 Task: Font style For heading Use Italics Arial with blue colour & bold. font size for heading '24 Pt. 'Change the font style of data to Alefand font size to  16 Pt. Change the alignment of both headline & data to  Align top. In the sheet  AssetVal
Action: Mouse moved to (85, 55)
Screenshot: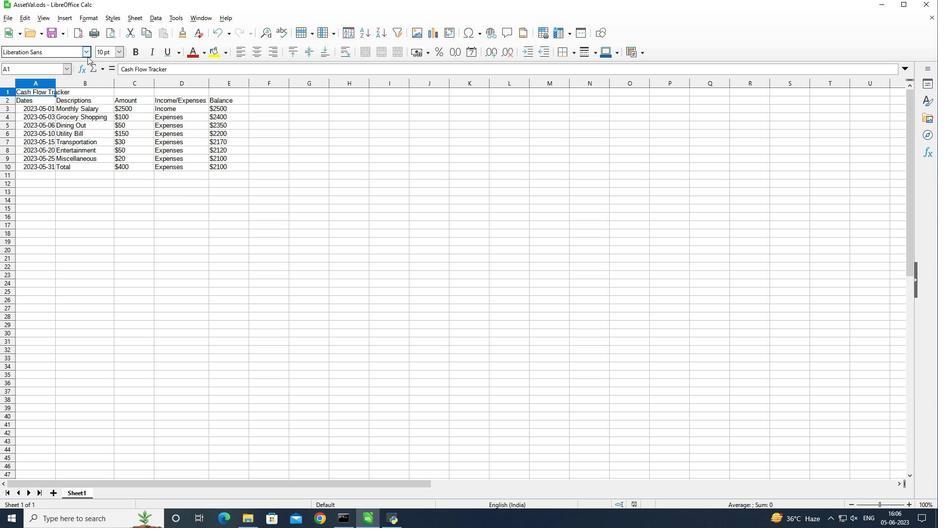 
Action: Mouse pressed left at (85, 55)
Screenshot: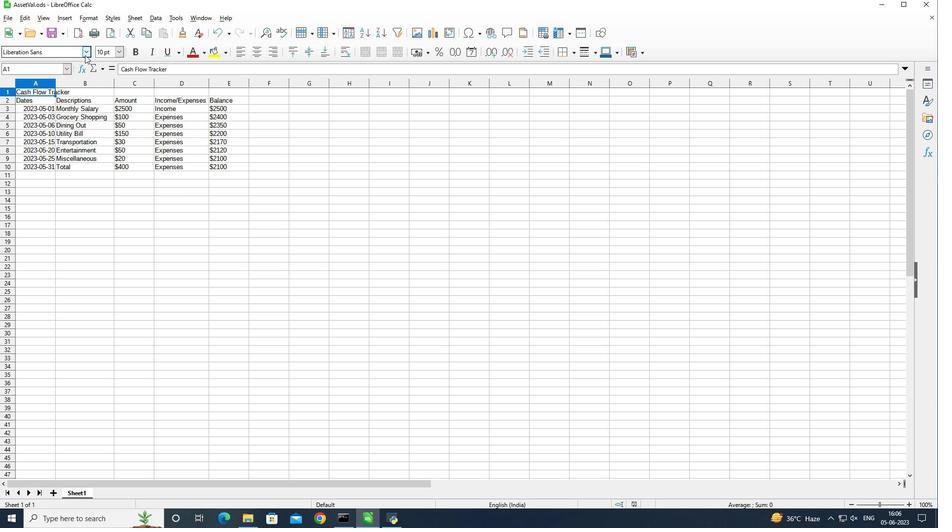 
Action: Mouse moved to (110, 162)
Screenshot: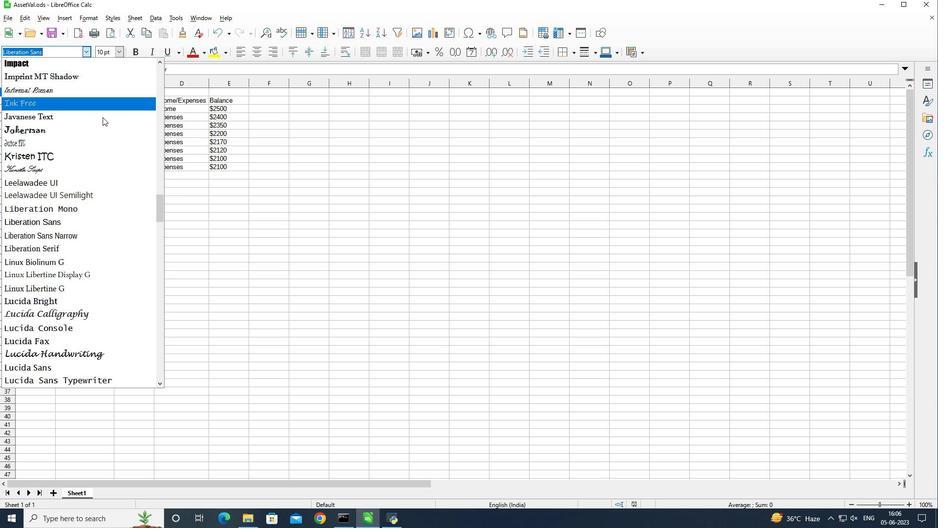
Action: Mouse scrolled (110, 163) with delta (0, 0)
Screenshot: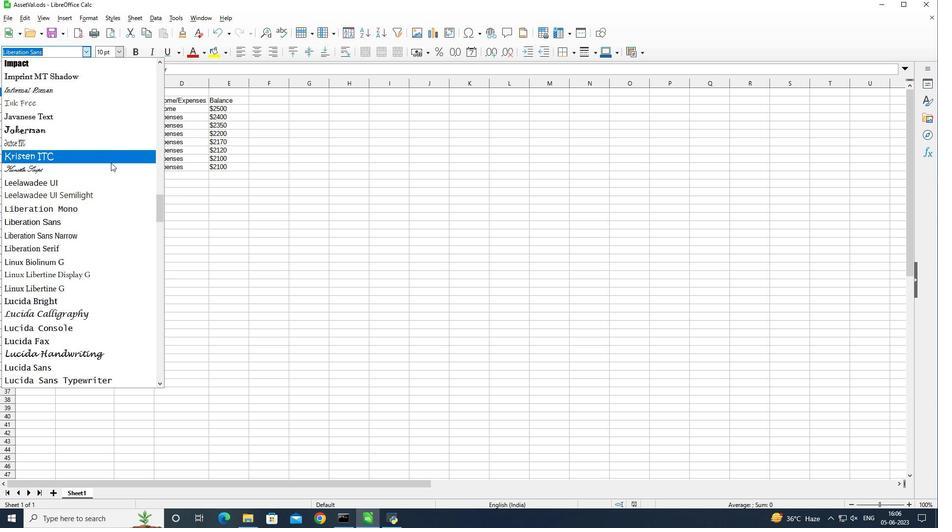 
Action: Mouse scrolled (110, 163) with delta (0, 0)
Screenshot: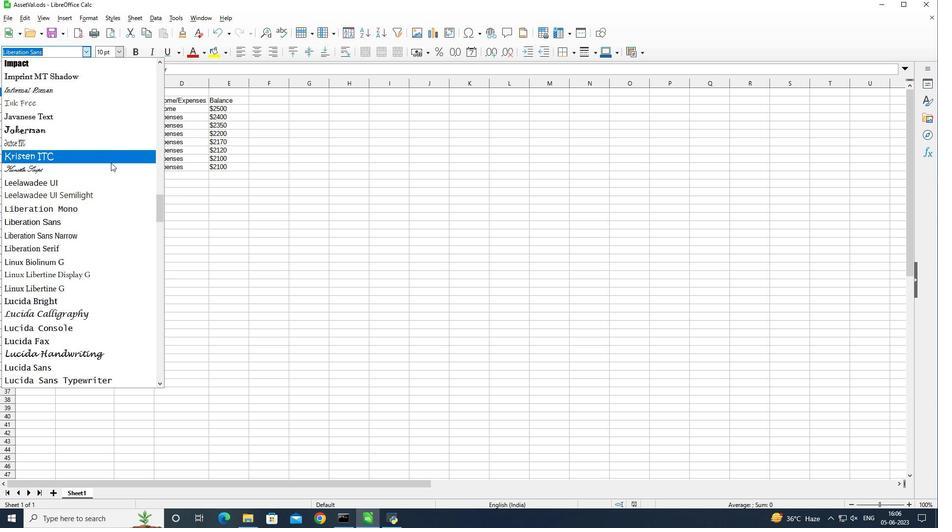 
Action: Mouse scrolled (110, 163) with delta (0, 0)
Screenshot: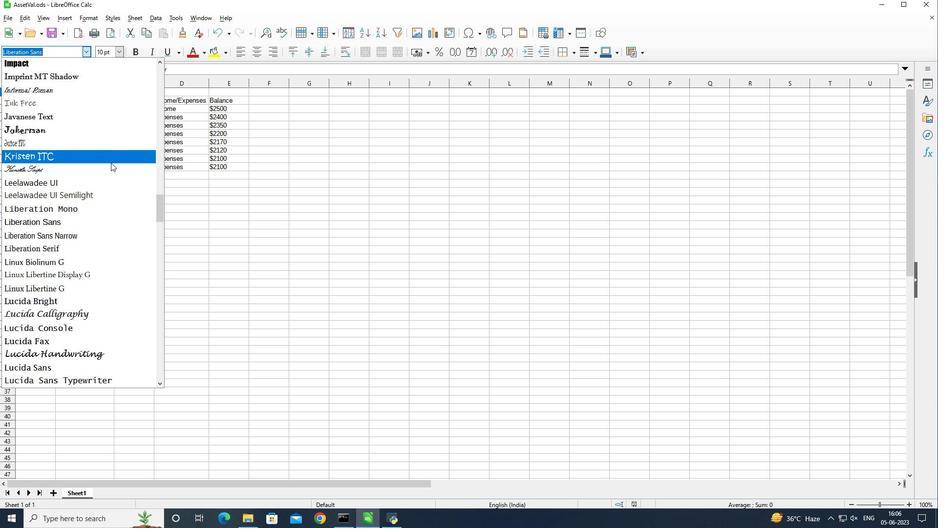 
Action: Mouse scrolled (110, 163) with delta (0, 0)
Screenshot: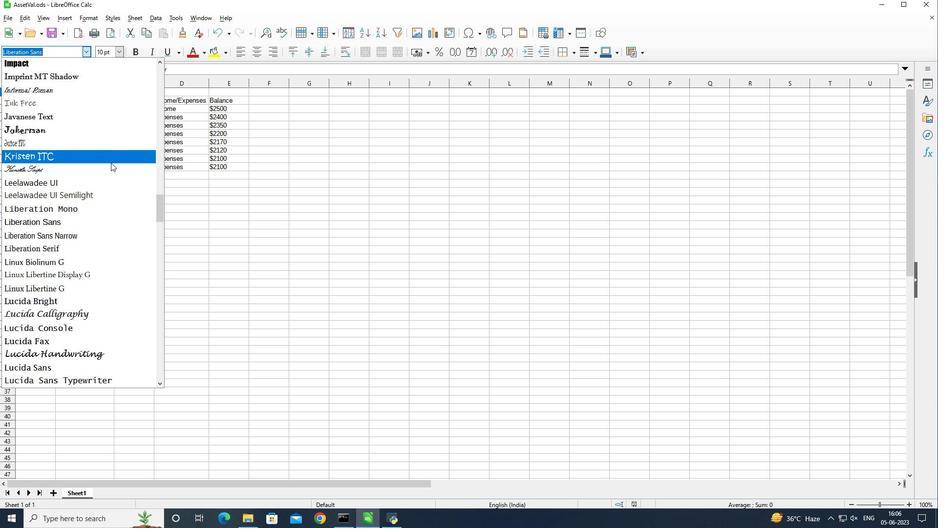 
Action: Mouse scrolled (110, 163) with delta (0, 0)
Screenshot: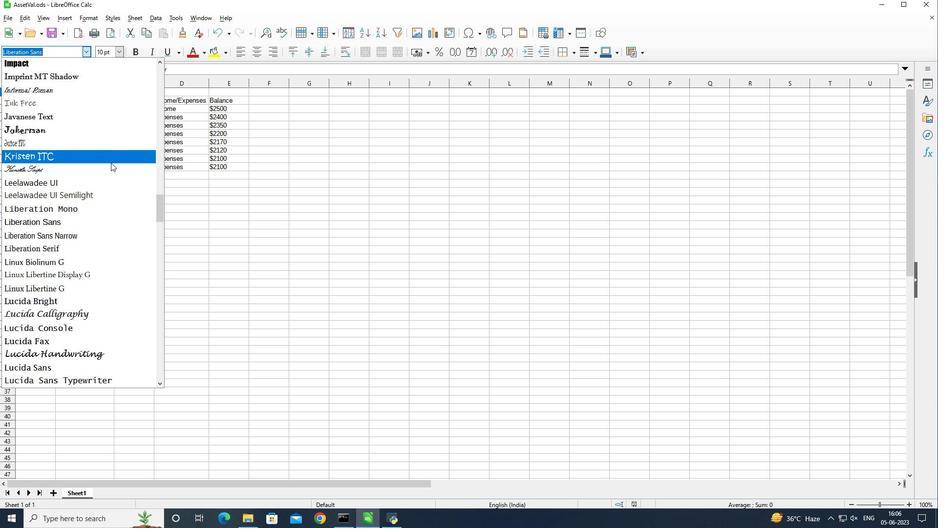 
Action: Mouse scrolled (110, 163) with delta (0, 0)
Screenshot: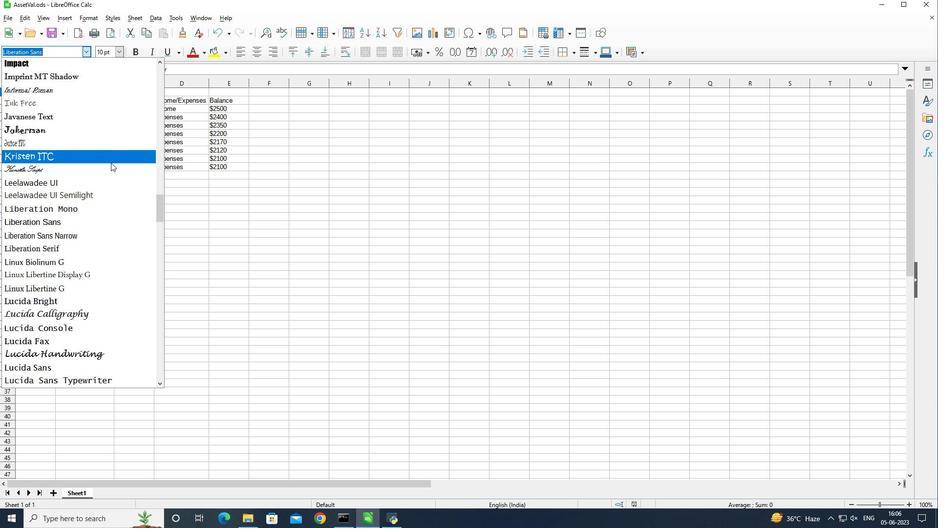 
Action: Mouse scrolled (110, 163) with delta (0, 0)
Screenshot: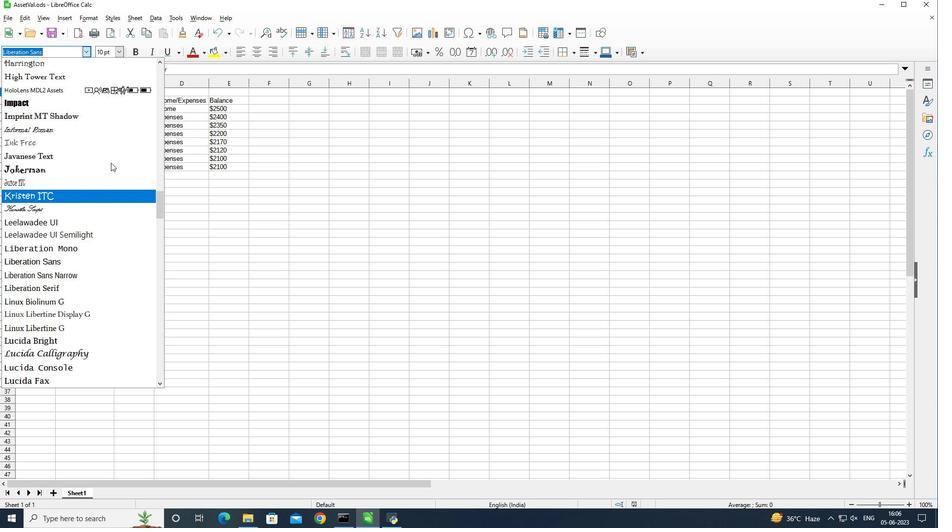 
Action: Mouse scrolled (110, 163) with delta (0, 0)
Screenshot: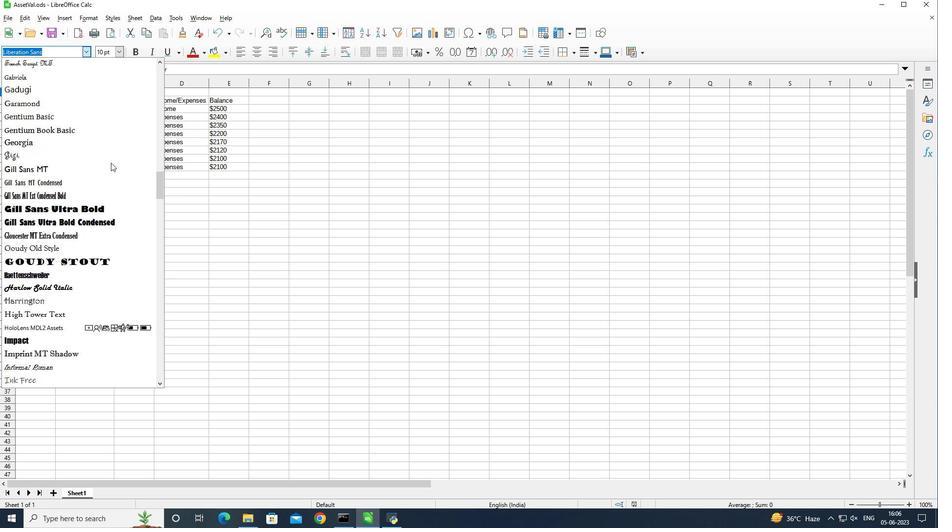 
Action: Mouse scrolled (110, 163) with delta (0, 0)
Screenshot: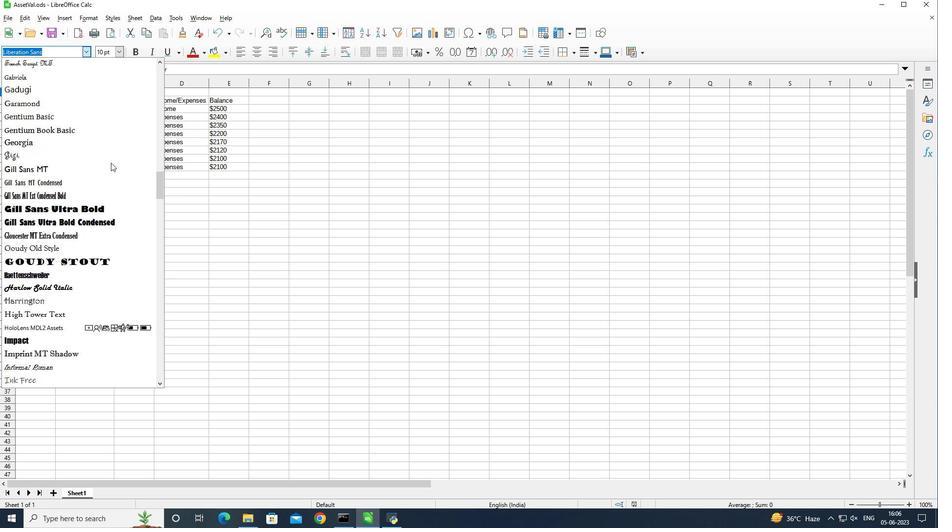 
Action: Mouse scrolled (110, 163) with delta (0, 0)
Screenshot: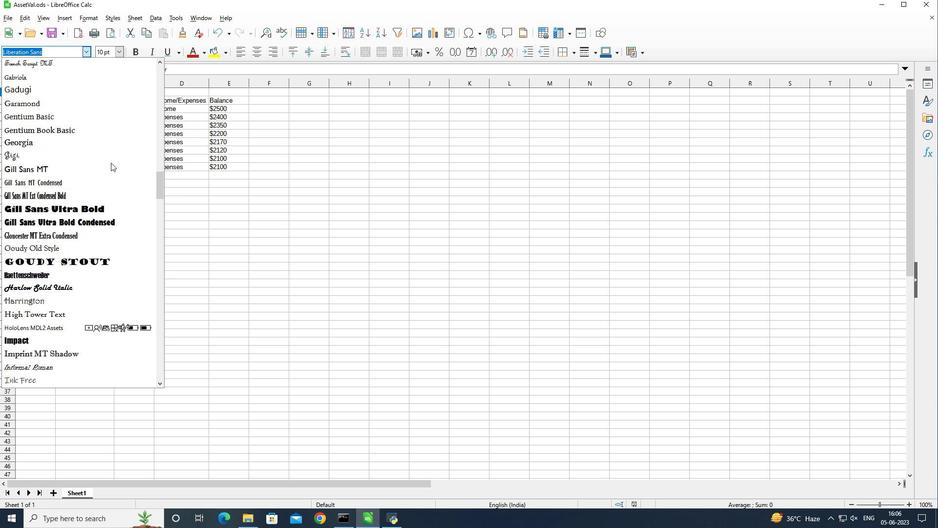 
Action: Mouse scrolled (110, 163) with delta (0, 0)
Screenshot: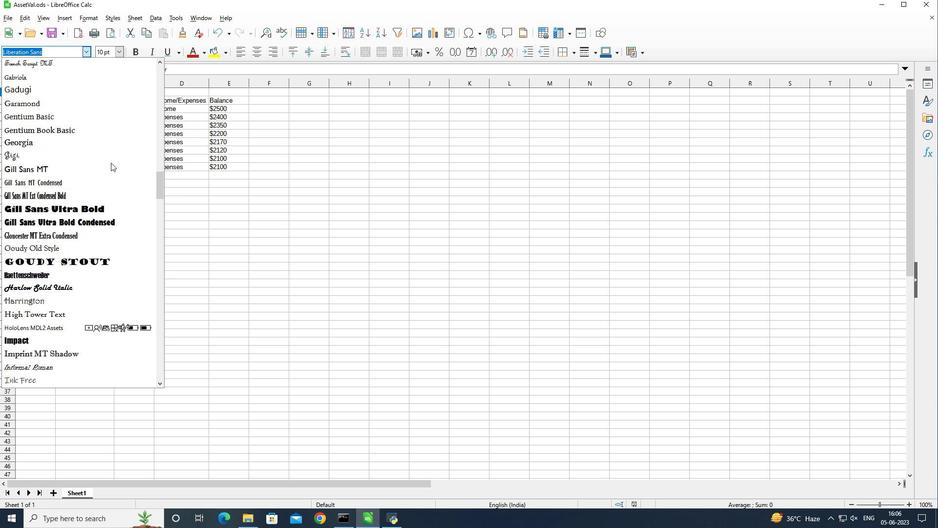 
Action: Mouse scrolled (110, 163) with delta (0, 0)
Screenshot: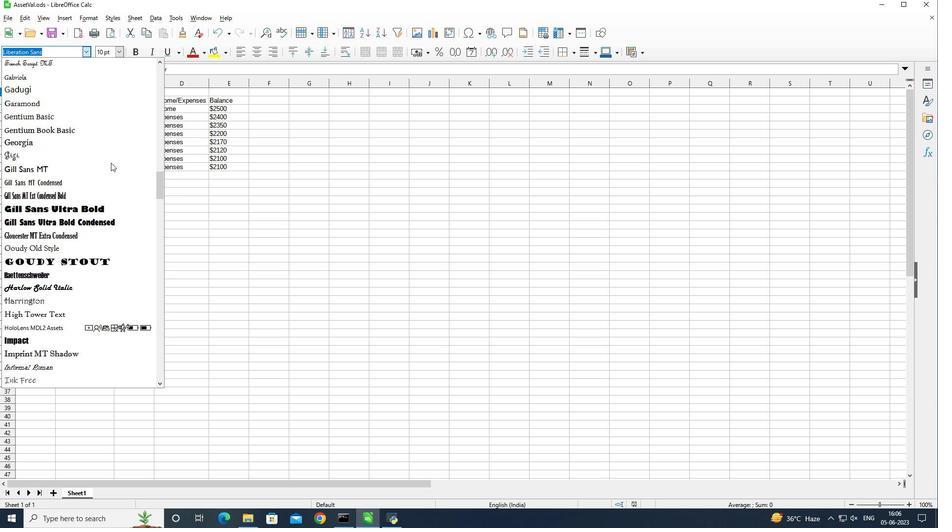 
Action: Mouse moved to (159, 84)
Screenshot: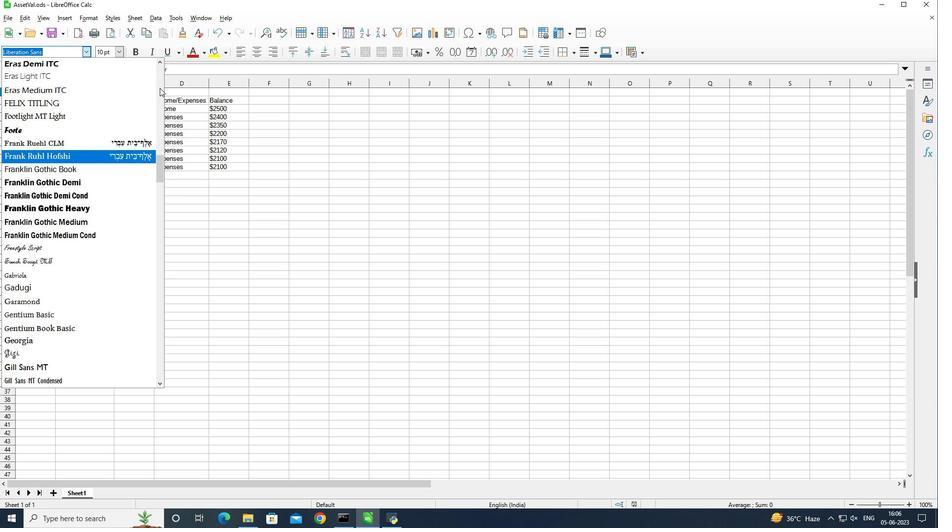 
Action: Mouse pressed left at (159, 84)
Screenshot: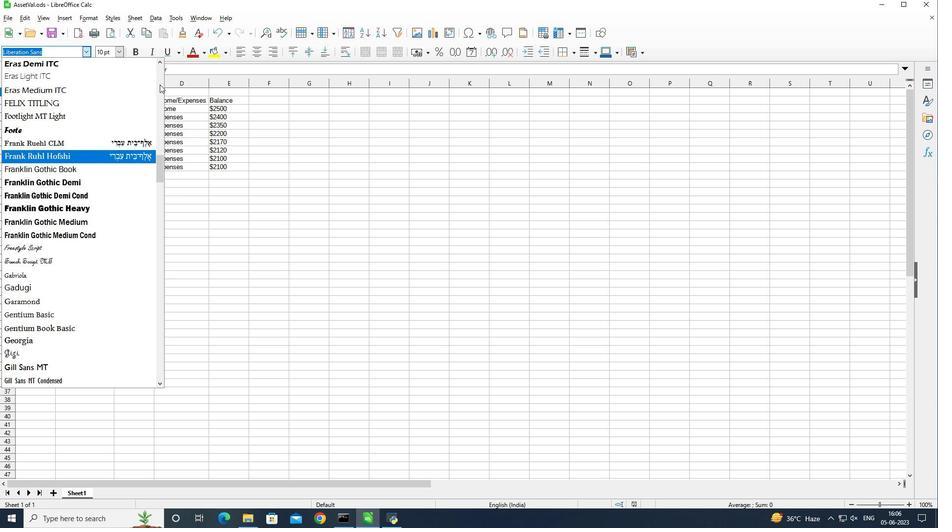
Action: Mouse pressed left at (159, 84)
Screenshot: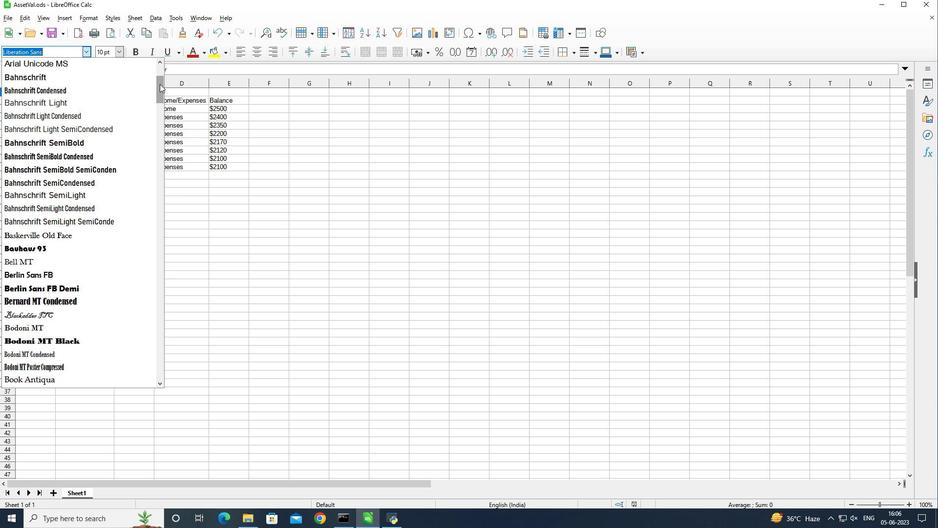 
Action: Mouse moved to (102, 131)
Screenshot: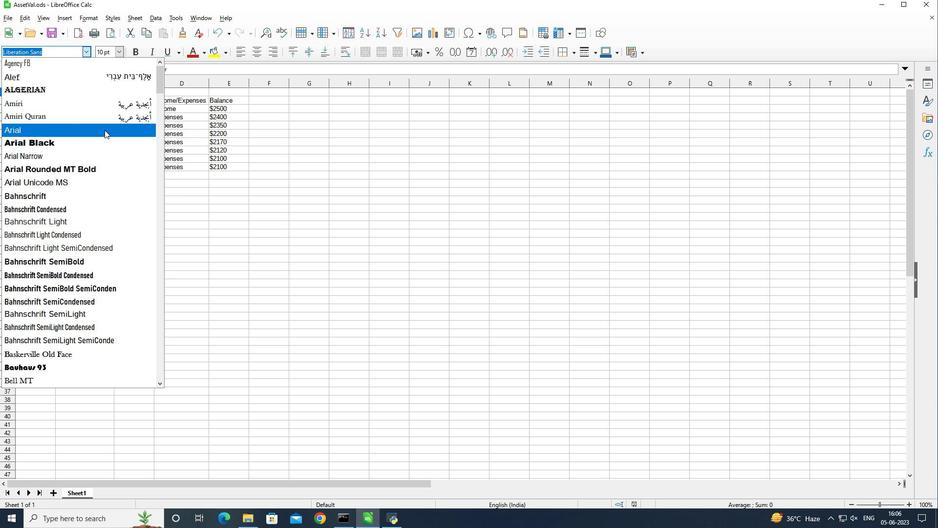 
Action: Mouse pressed left at (102, 131)
Screenshot: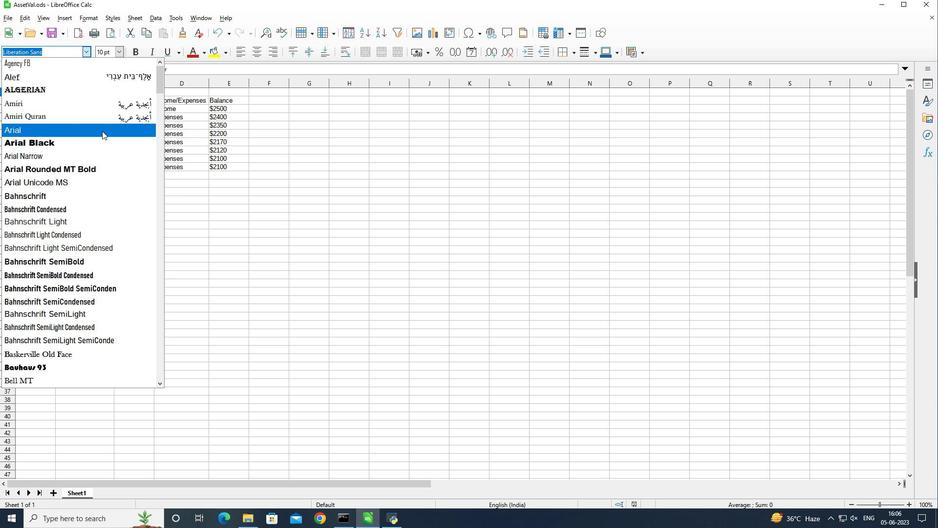 
Action: Mouse moved to (205, 54)
Screenshot: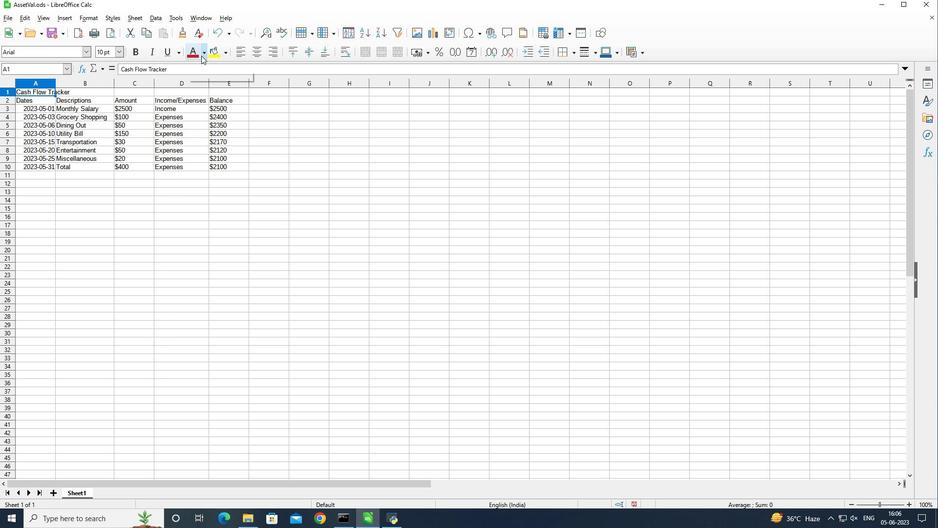 
Action: Mouse pressed left at (205, 54)
Screenshot: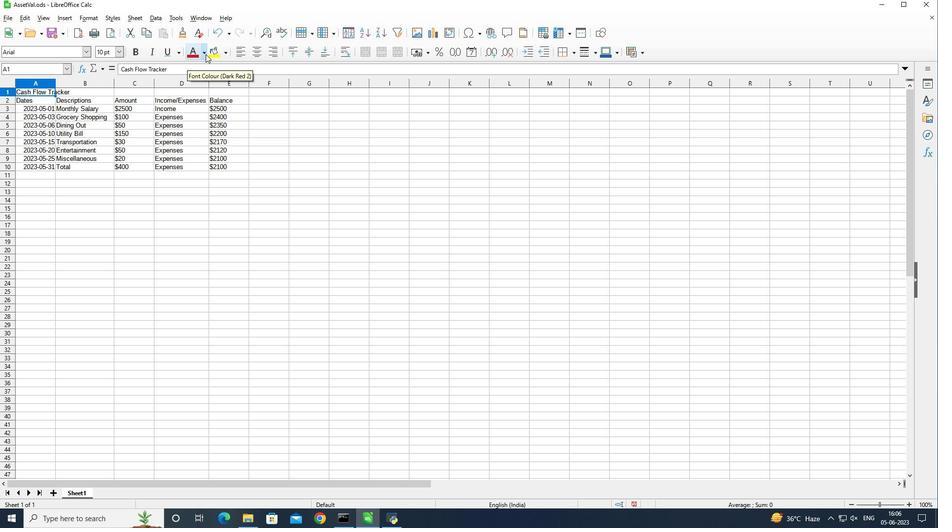 
Action: Mouse moved to (259, 118)
Screenshot: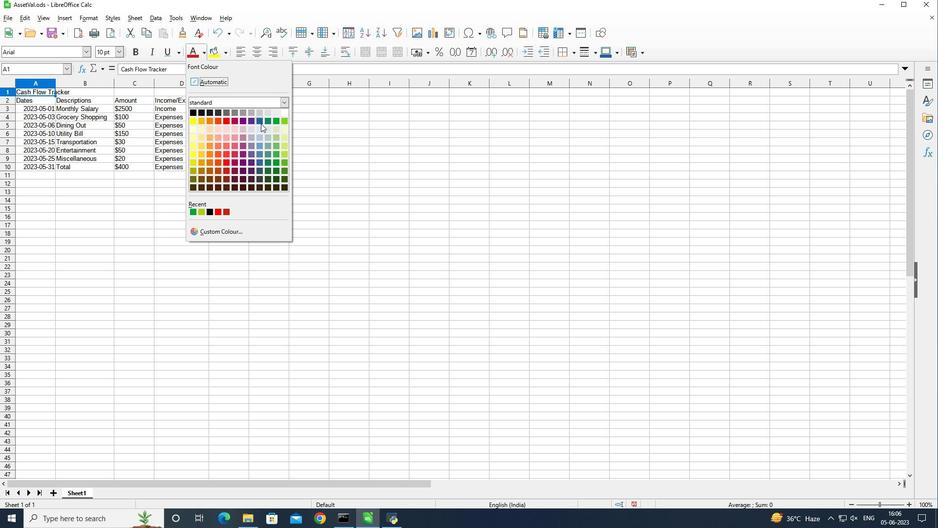 
Action: Mouse pressed left at (259, 118)
Screenshot: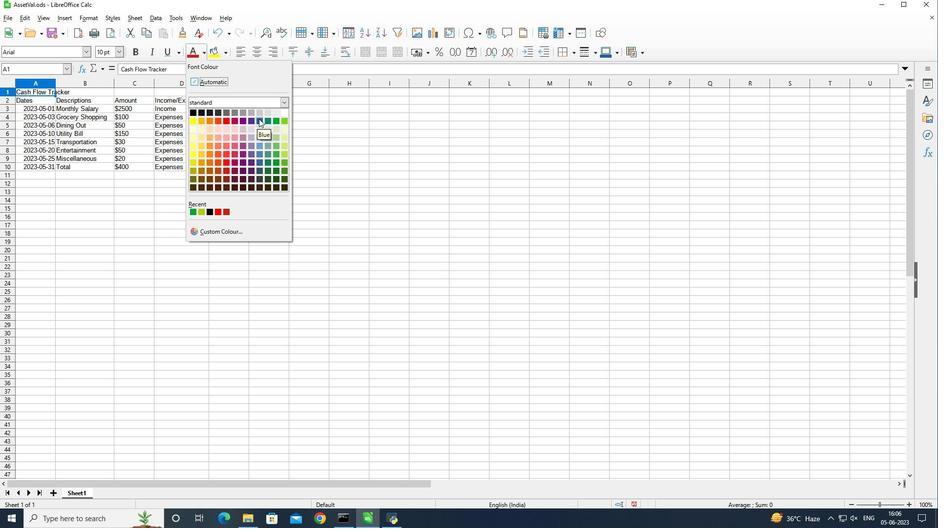 
Action: Mouse moved to (135, 55)
Screenshot: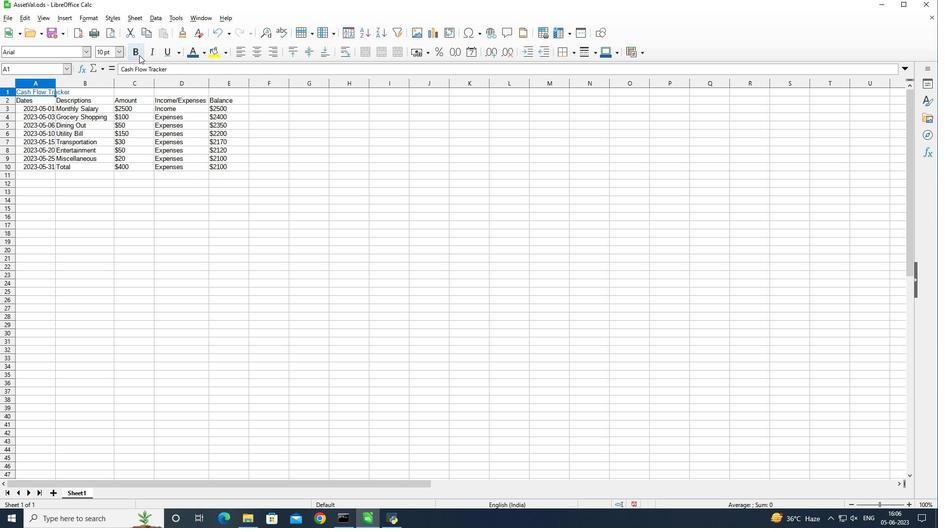 
Action: Mouse pressed left at (135, 55)
Screenshot: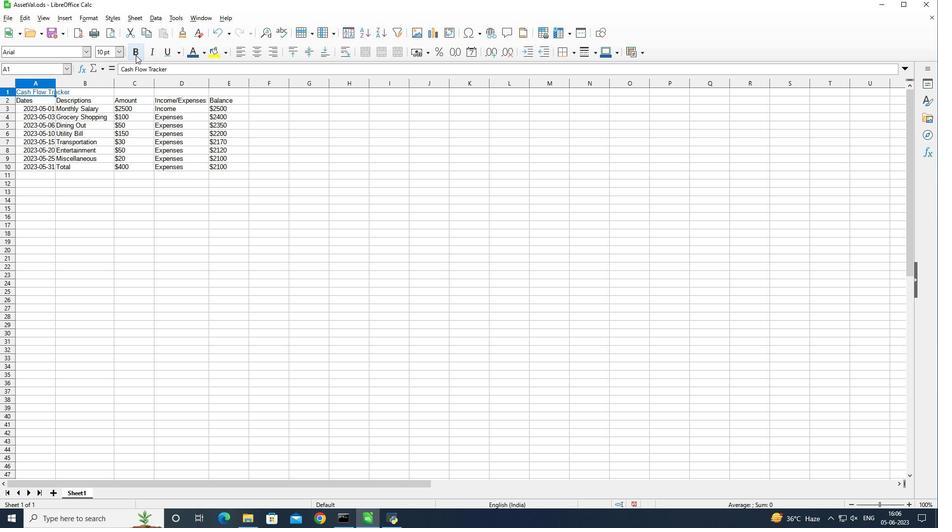
Action: Mouse moved to (119, 54)
Screenshot: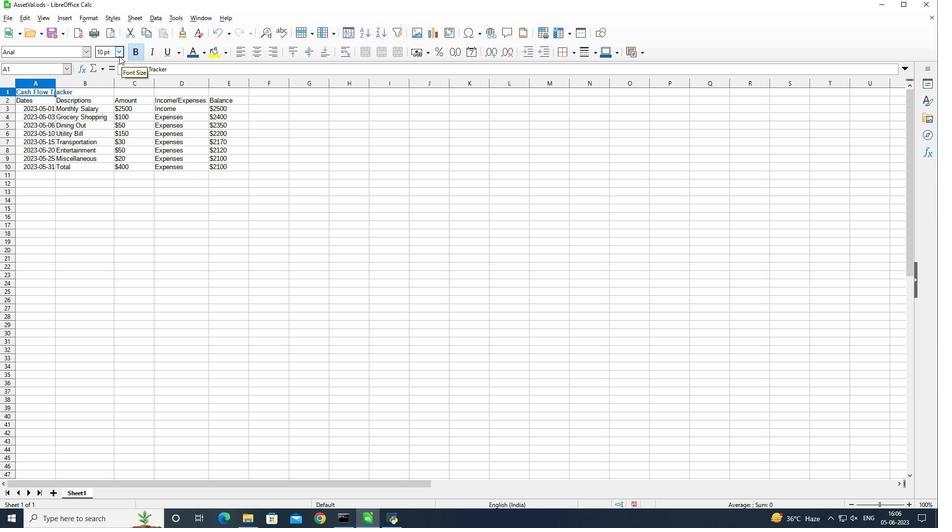 
Action: Mouse pressed left at (119, 54)
Screenshot: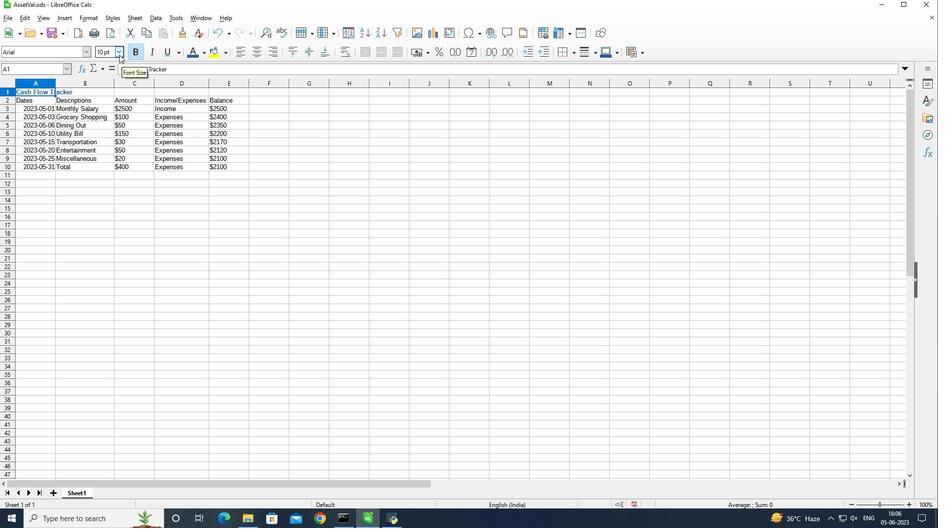 
Action: Mouse moved to (108, 197)
Screenshot: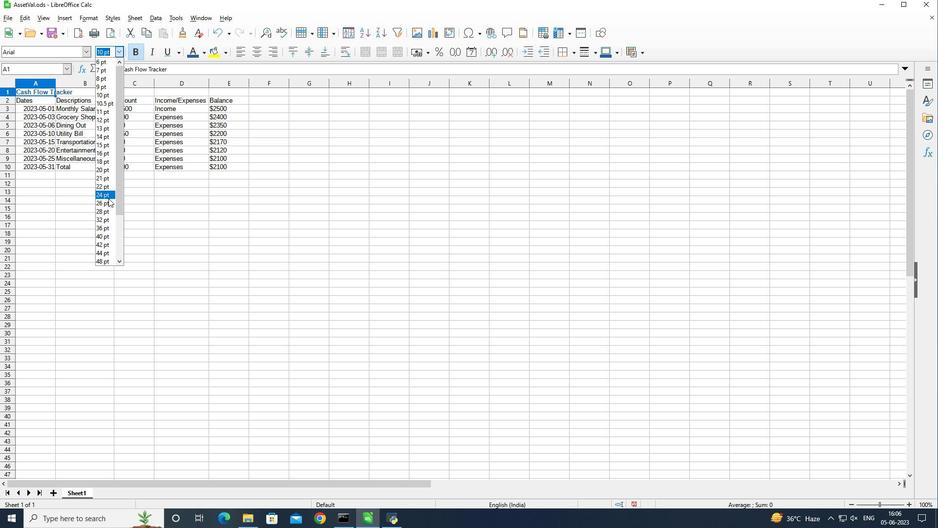 
Action: Mouse pressed left at (108, 197)
Screenshot: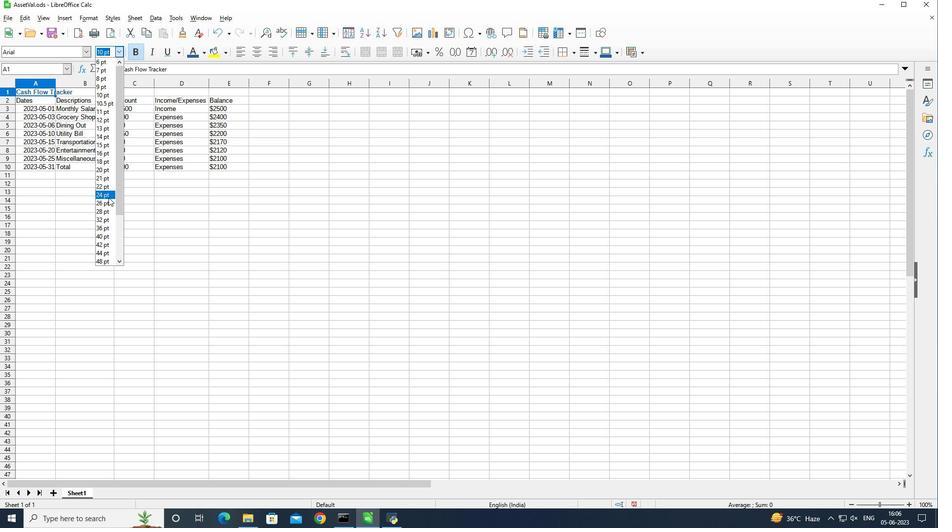 
Action: Mouse moved to (43, 96)
Screenshot: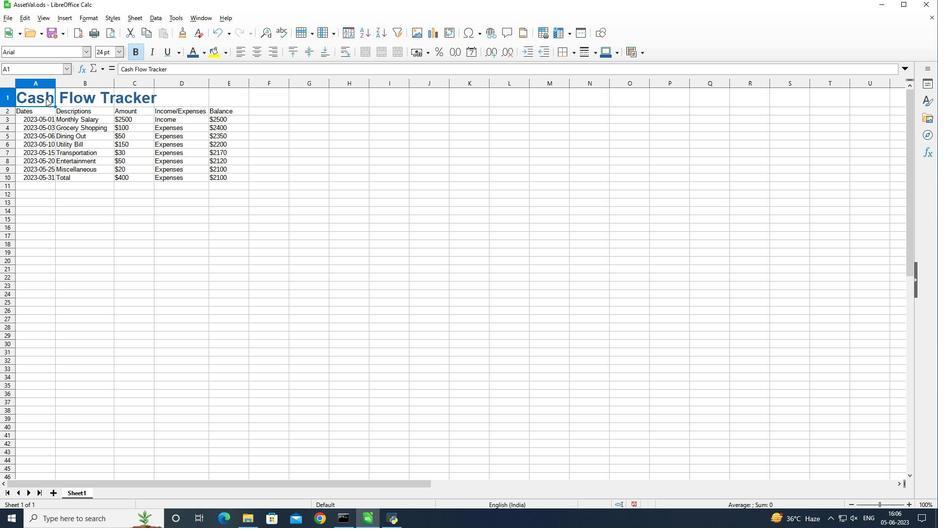 
Action: Mouse pressed left at (43, 96)
Screenshot: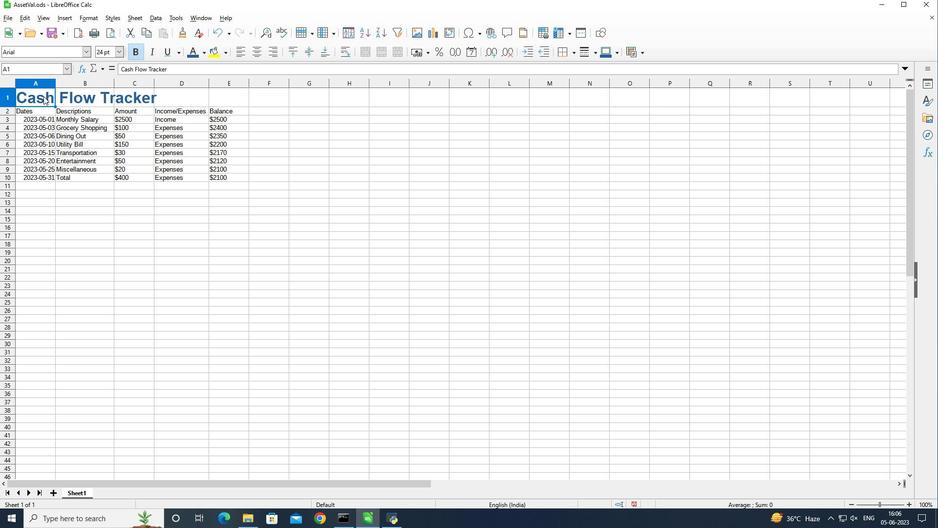 
Action: Mouse moved to (381, 46)
Screenshot: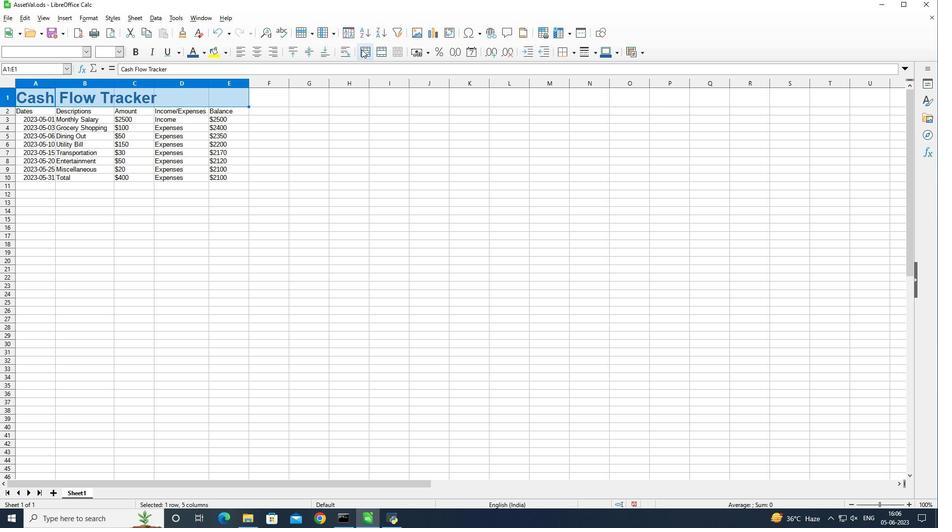 
Action: Mouse pressed left at (381, 46)
Screenshot: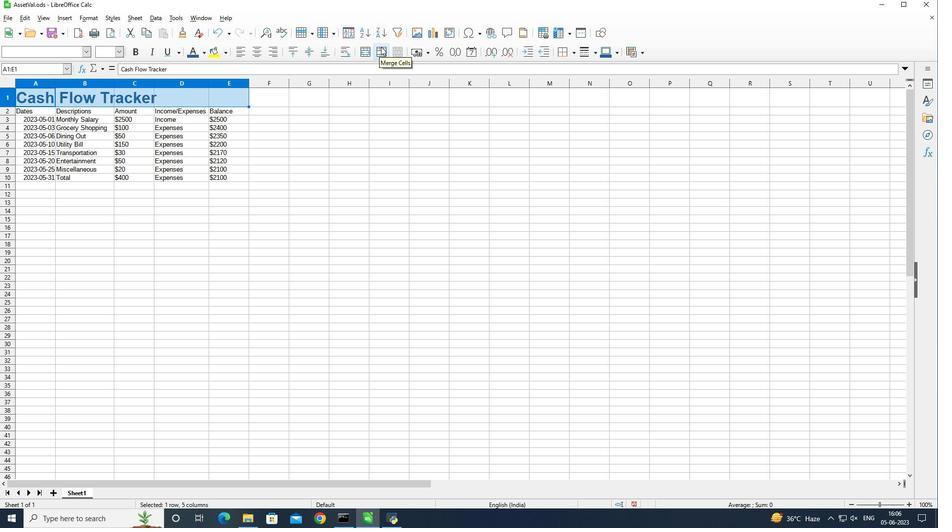 
Action: Mouse moved to (48, 110)
Screenshot: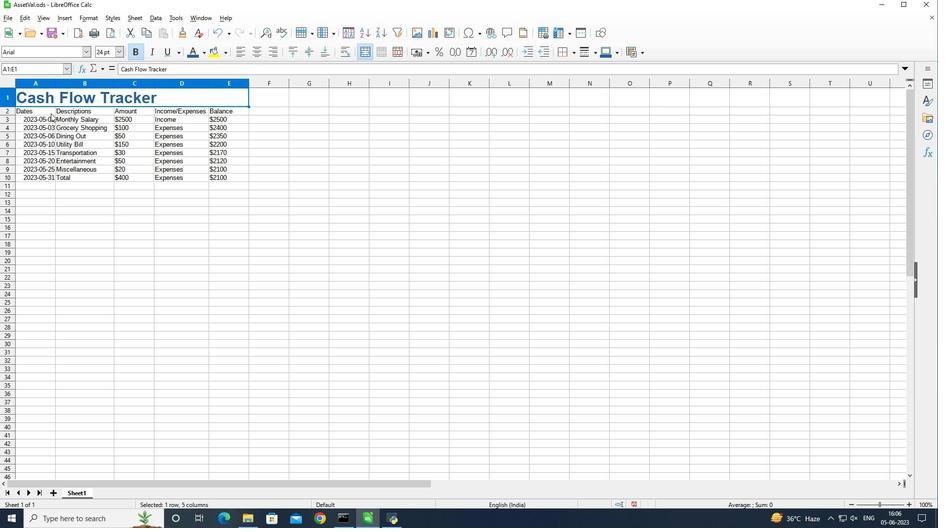 
Action: Mouse pressed left at (48, 110)
Screenshot: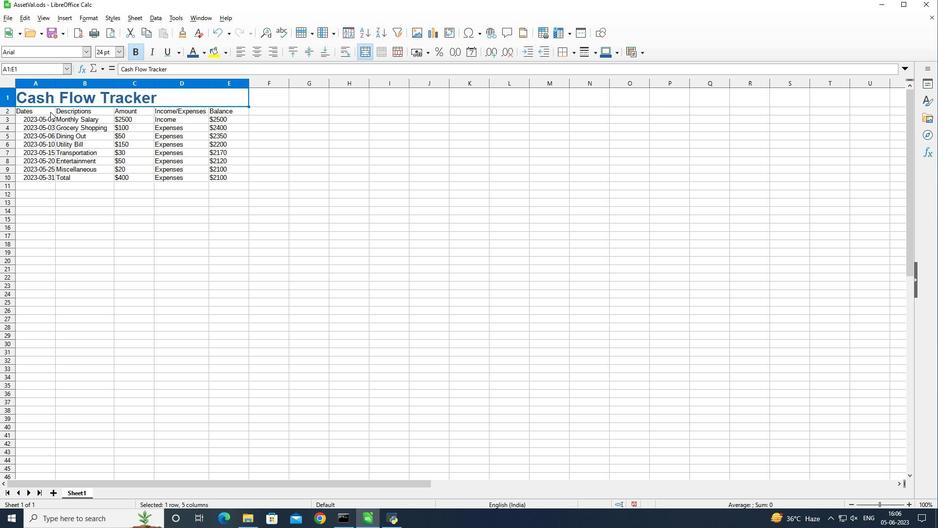 
Action: Mouse moved to (87, 56)
Screenshot: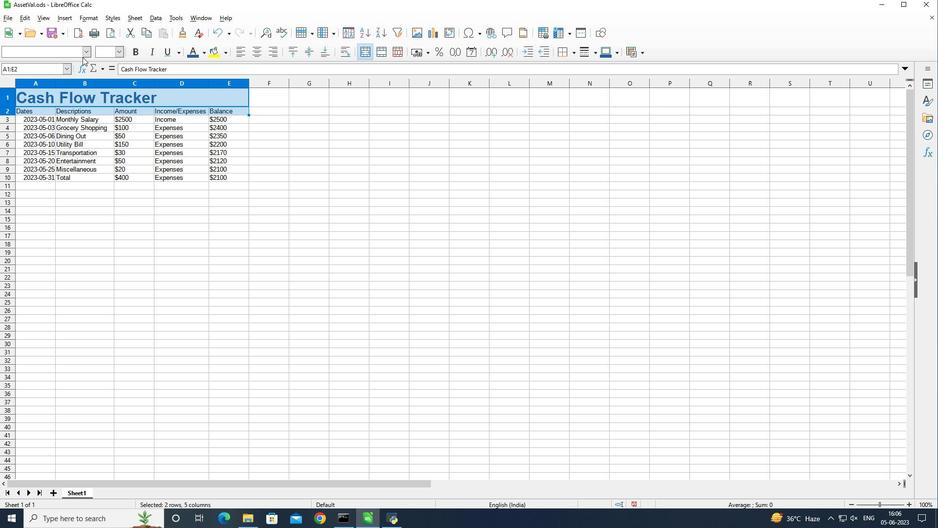 
Action: Mouse pressed left at (87, 56)
Screenshot: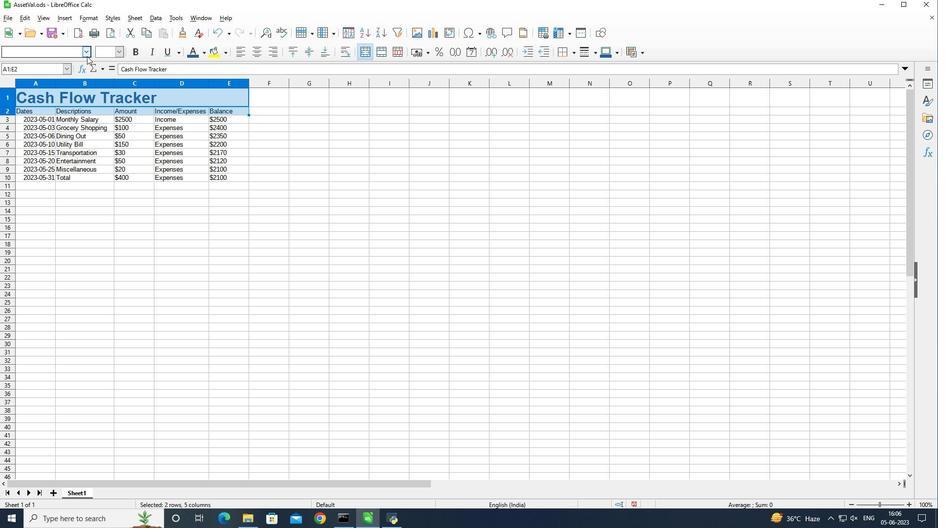 
Action: Mouse moved to (253, 109)
Screenshot: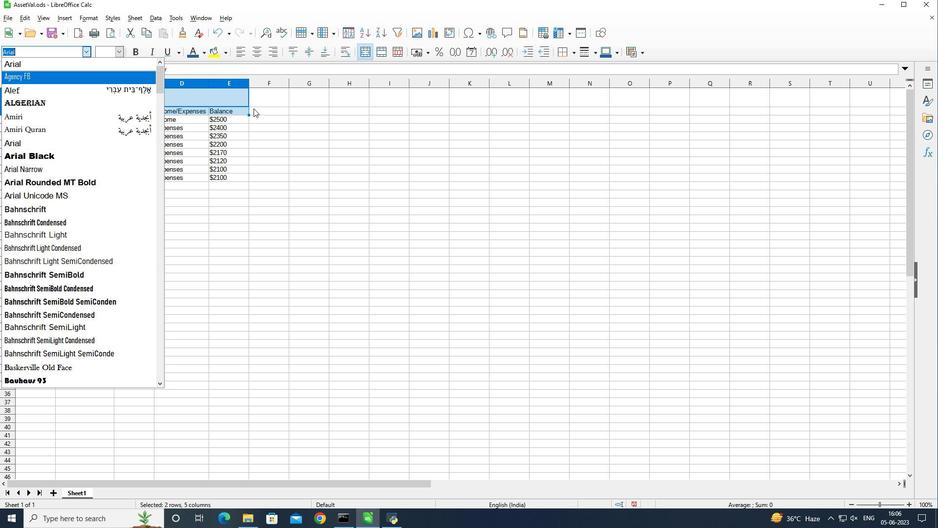 
Action: Mouse pressed left at (253, 109)
Screenshot: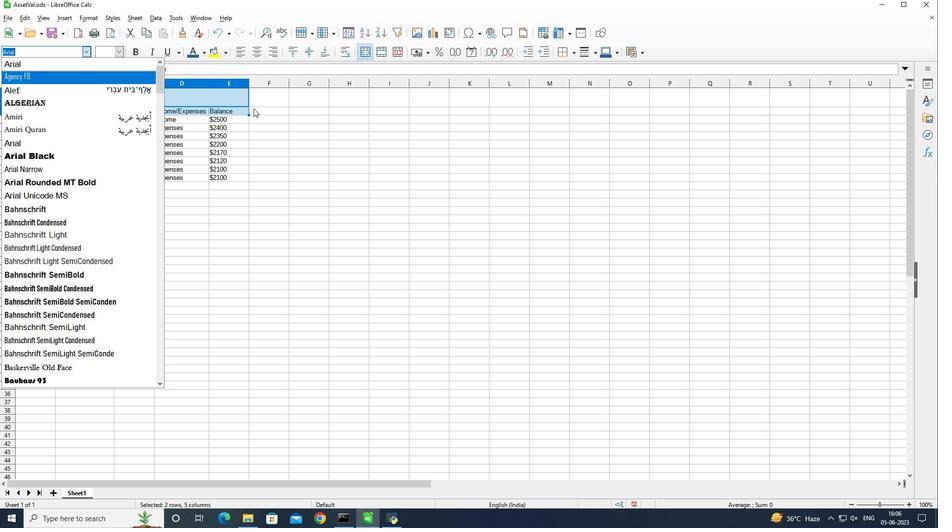 
Action: Mouse moved to (40, 109)
Screenshot: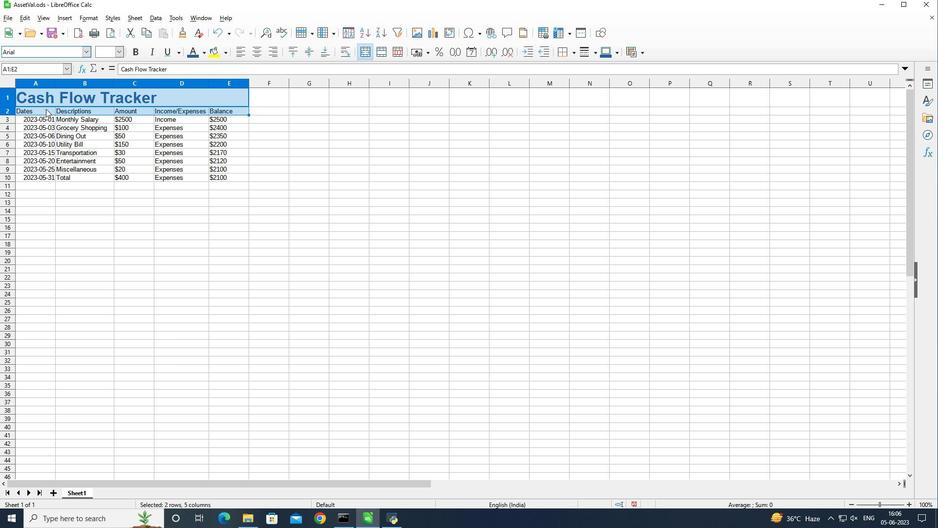 
Action: Mouse pressed left at (40, 109)
Screenshot: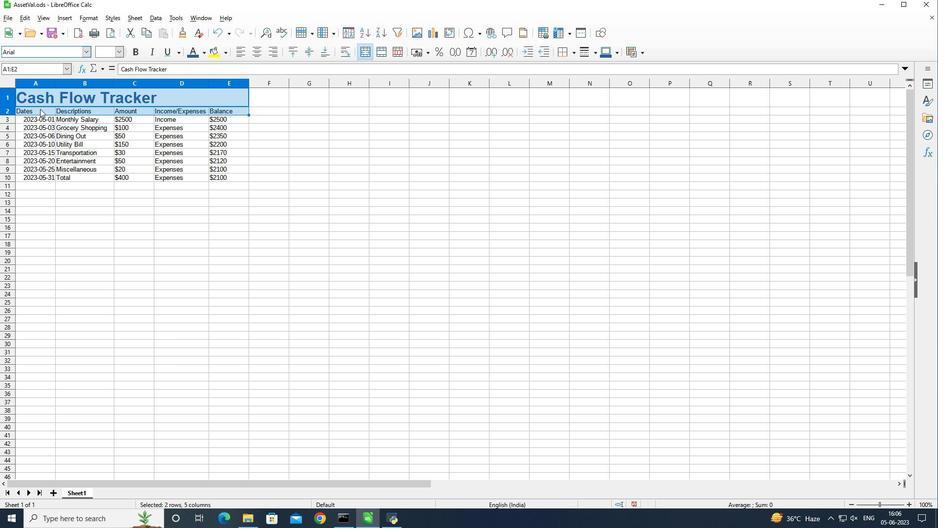 
Action: Mouse moved to (40, 109)
Screenshot: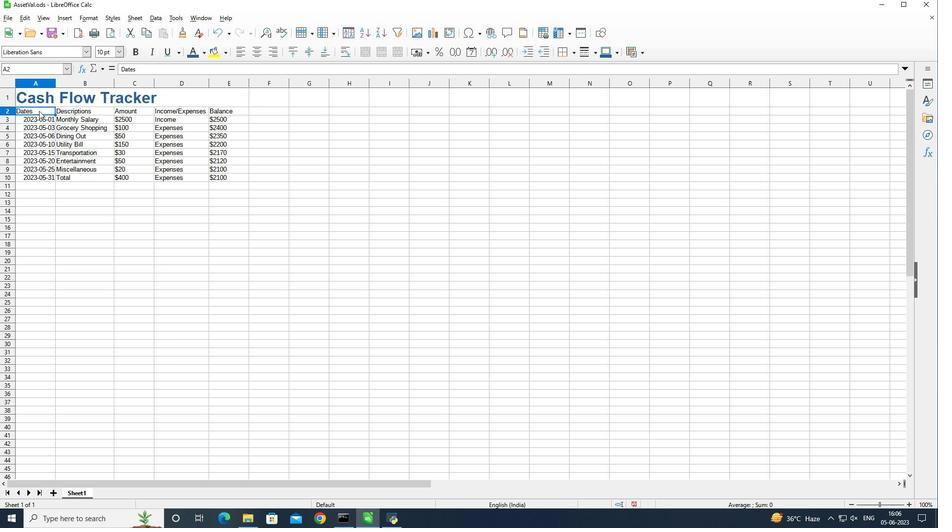 
Action: Mouse pressed left at (40, 109)
Screenshot: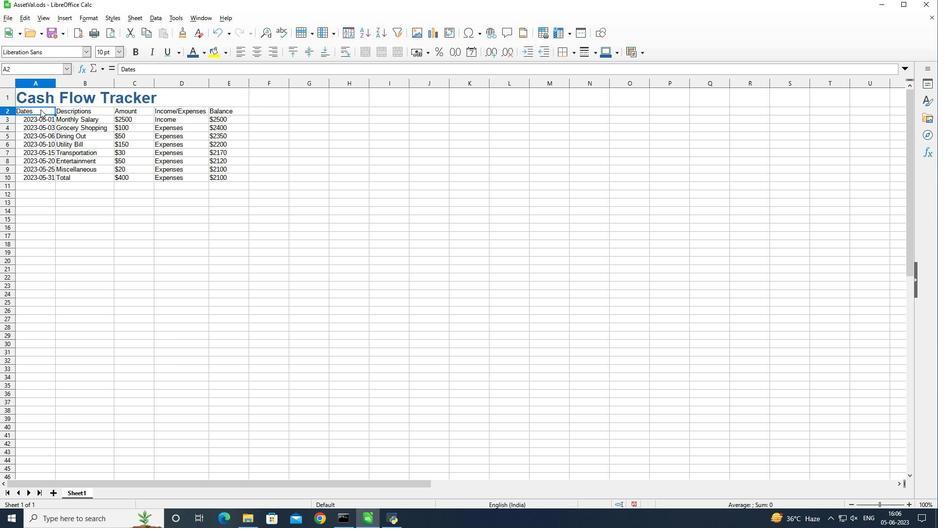
Action: Mouse moved to (85, 53)
Screenshot: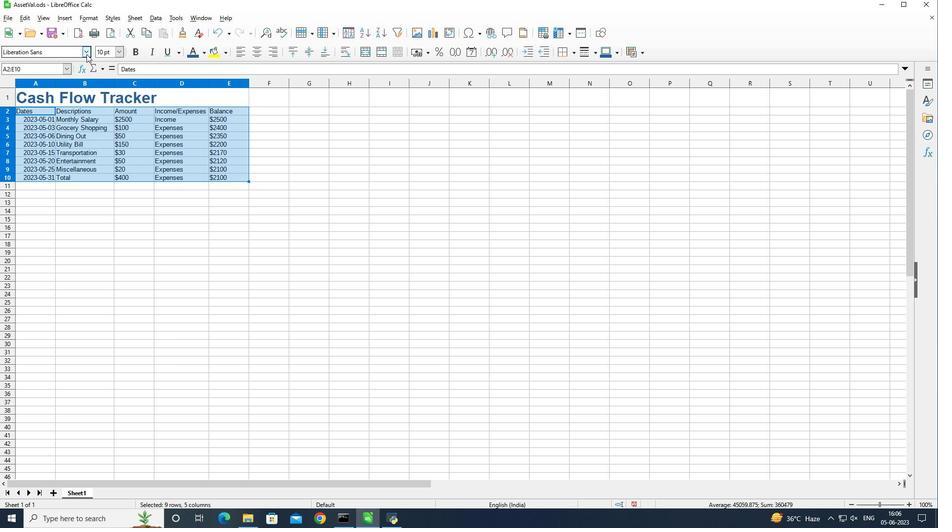 
Action: Mouse pressed left at (85, 53)
Screenshot: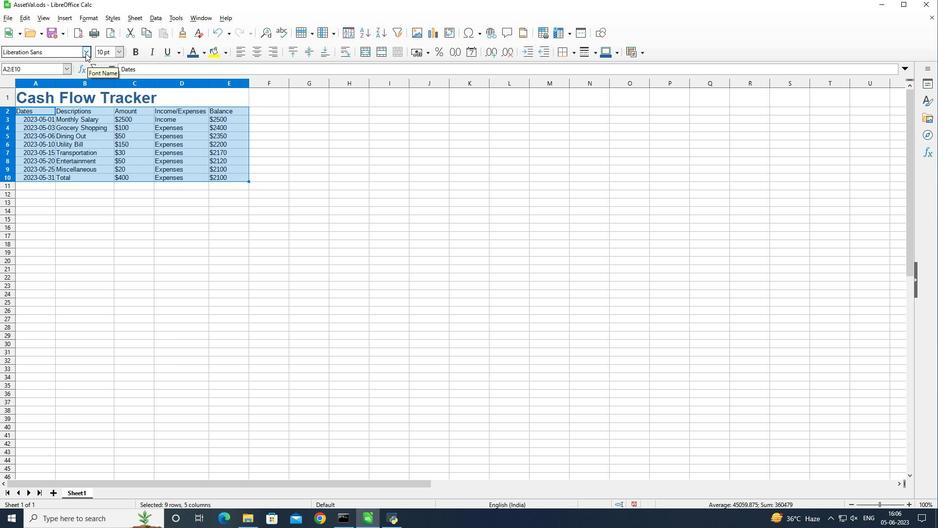 
Action: Mouse moved to (86, 88)
Screenshot: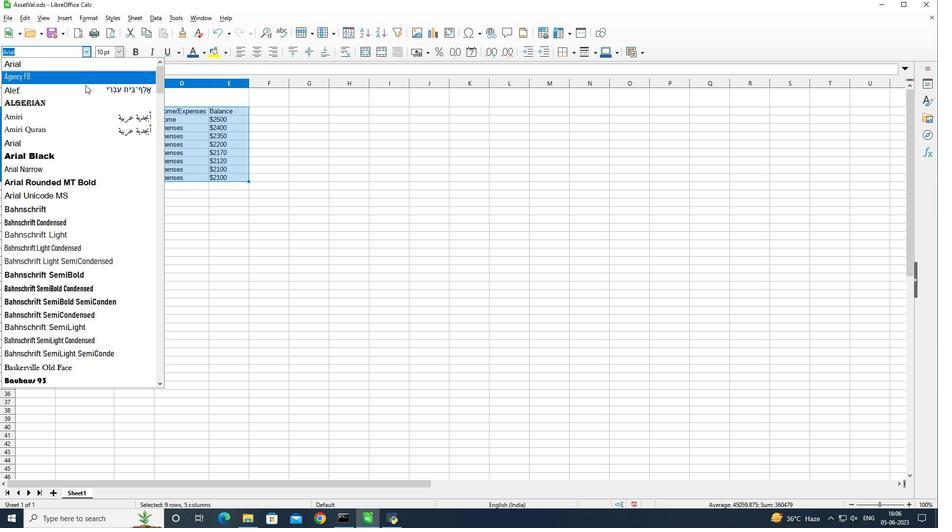 
Action: Mouse pressed left at (86, 88)
Screenshot: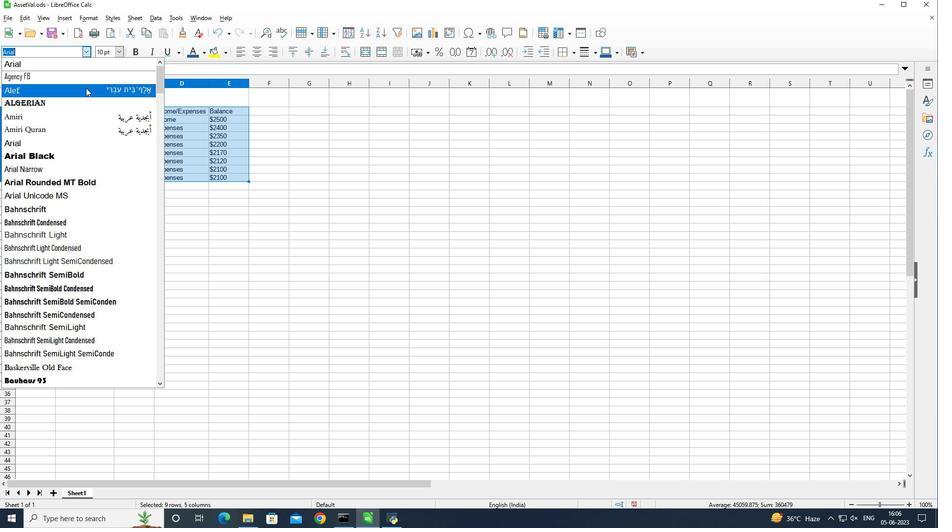 
Action: Mouse moved to (119, 50)
Screenshot: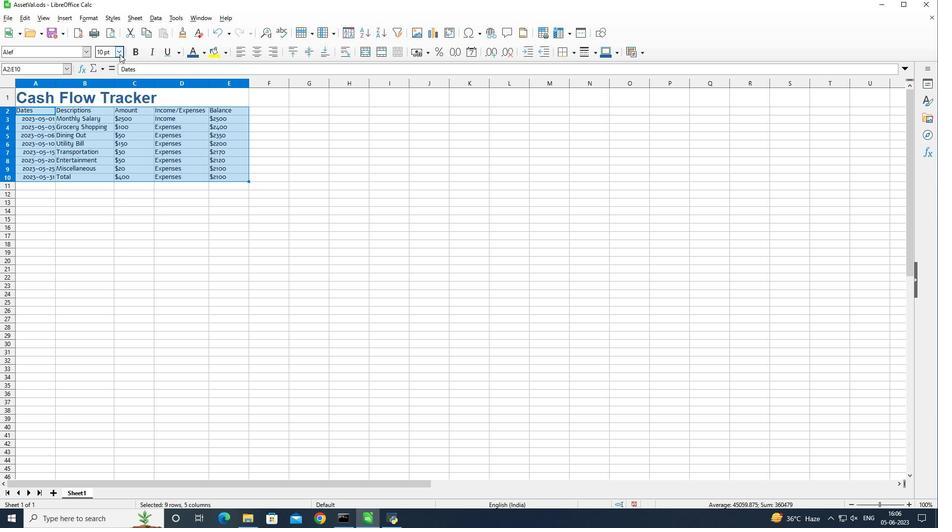 
Action: Mouse pressed left at (119, 50)
Screenshot: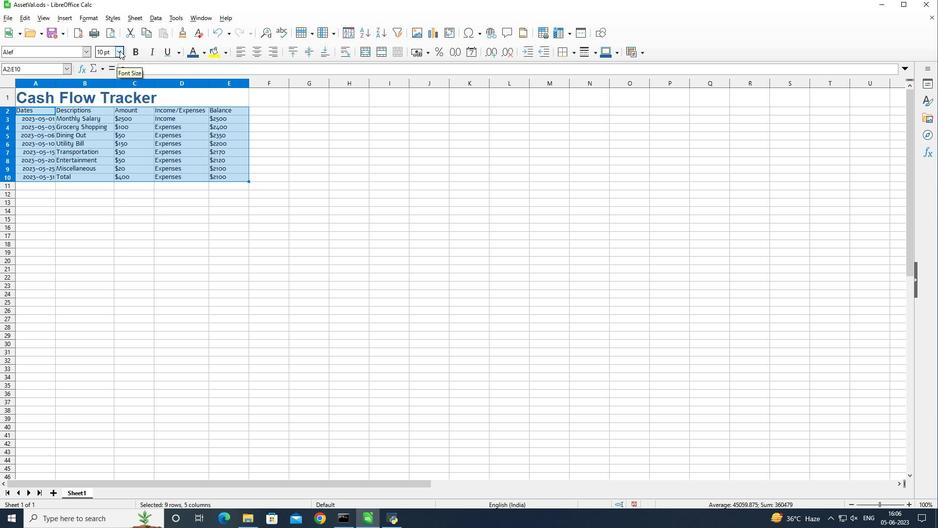 
Action: Mouse moved to (108, 156)
Screenshot: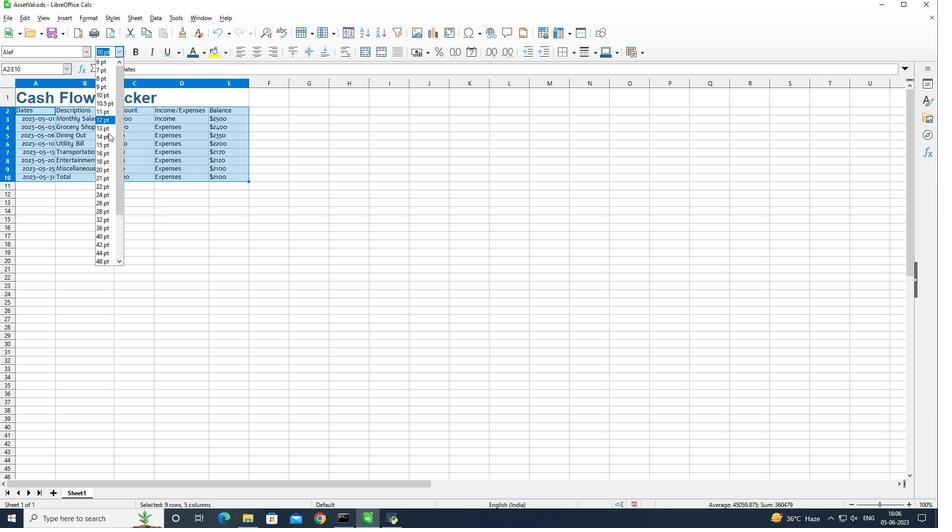 
Action: Mouse pressed left at (108, 156)
Screenshot: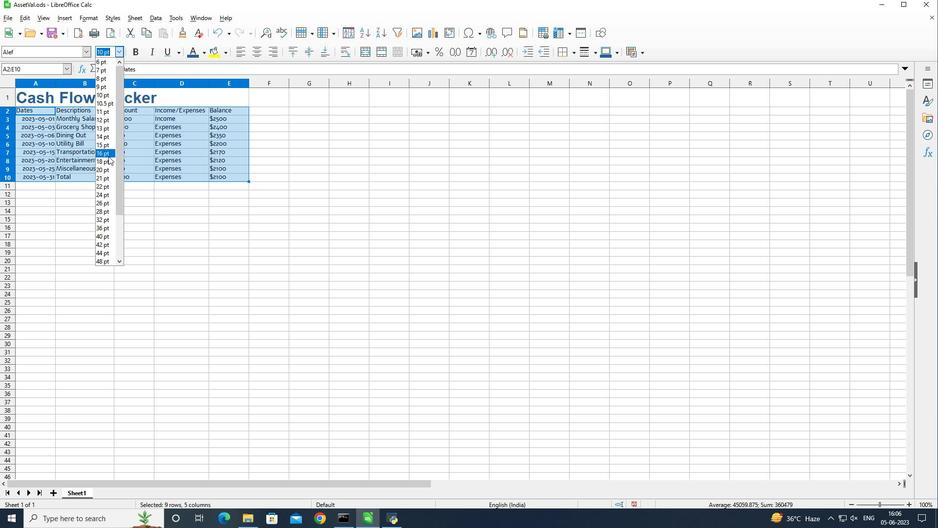 
Action: Mouse moved to (163, 93)
Screenshot: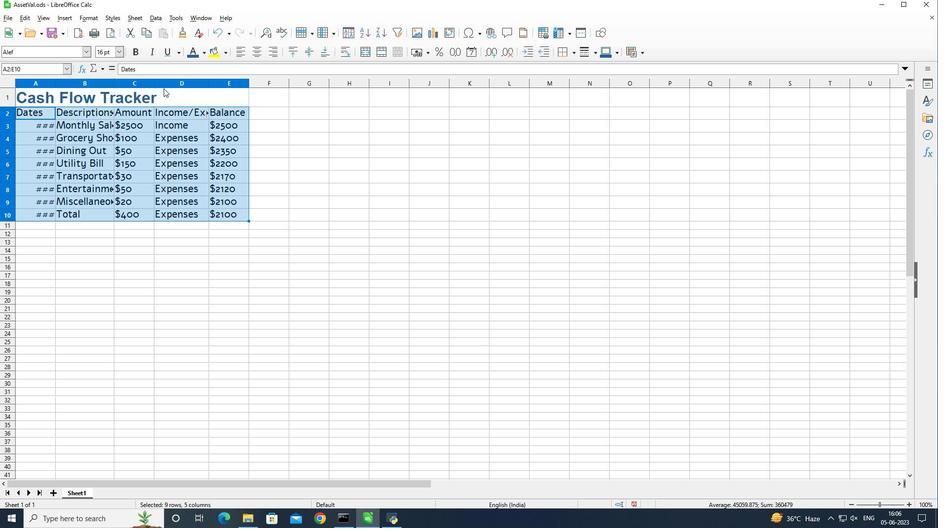 
Action: Mouse pressed left at (163, 93)
Screenshot: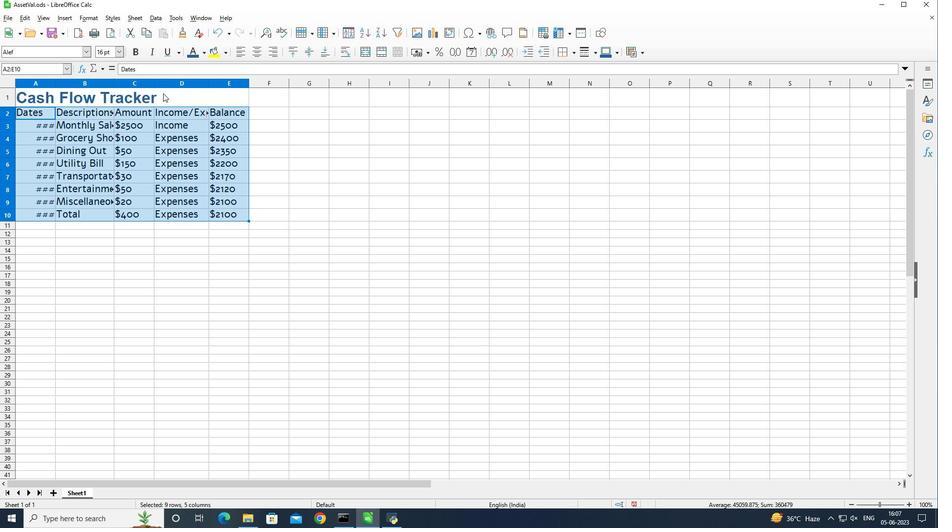 
Action: Key pressed <Key.shift_r><Key.down>
Screenshot: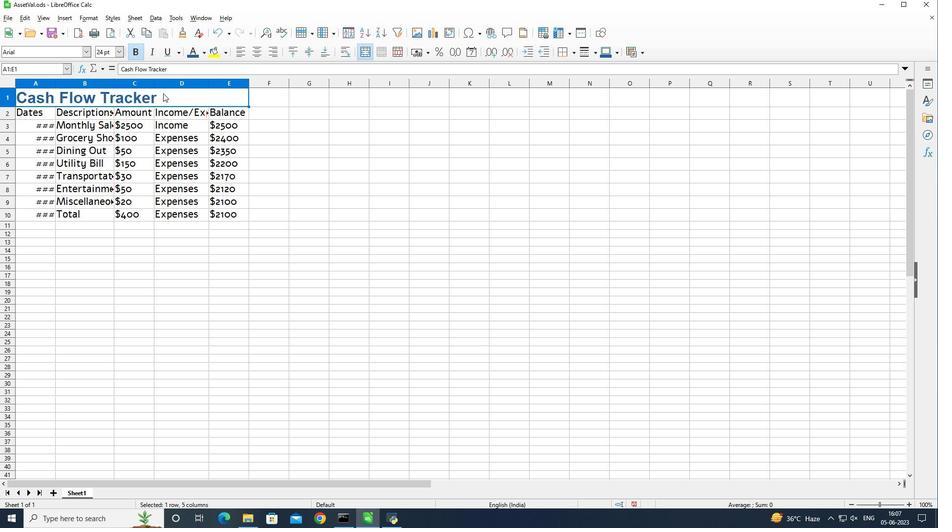 
Action: Mouse moved to (163, 93)
Screenshot: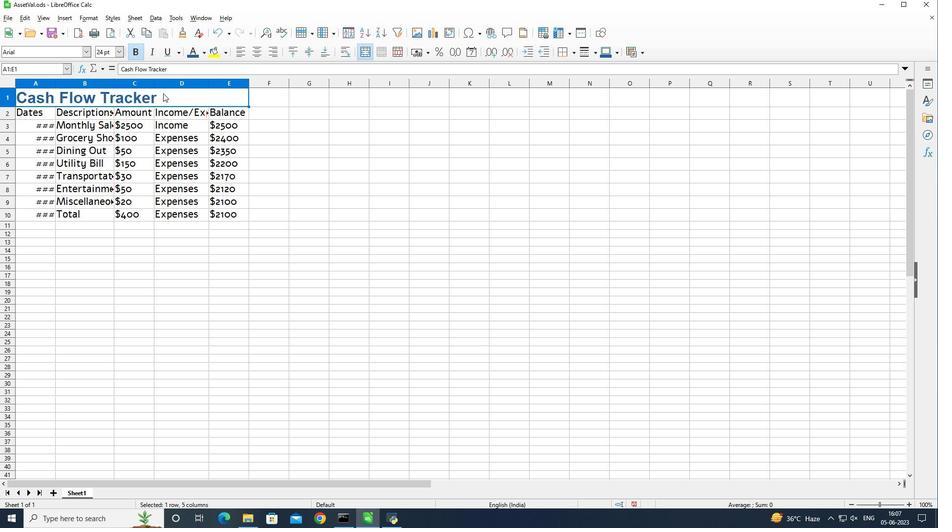 
Action: Key pressed <Key.down><Key.down><Key.down><Key.down><Key.down><Key.down><Key.down><Key.down><Key.down><Key.up>
Screenshot: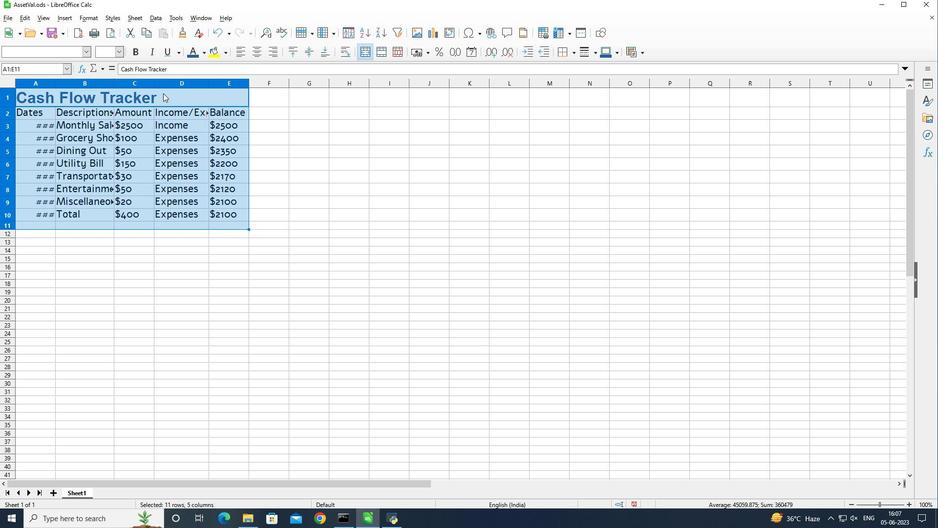 
Action: Mouse moved to (296, 54)
Screenshot: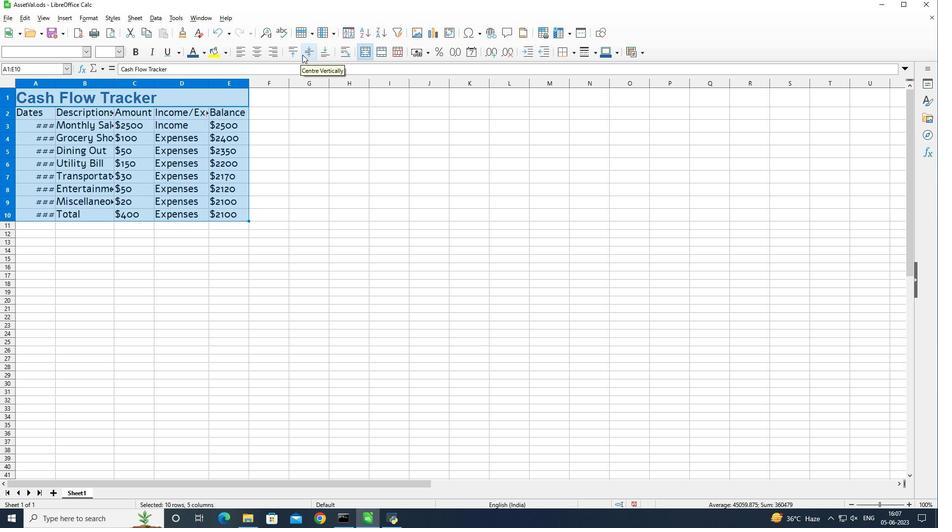 
Action: Mouse pressed left at (296, 54)
Screenshot: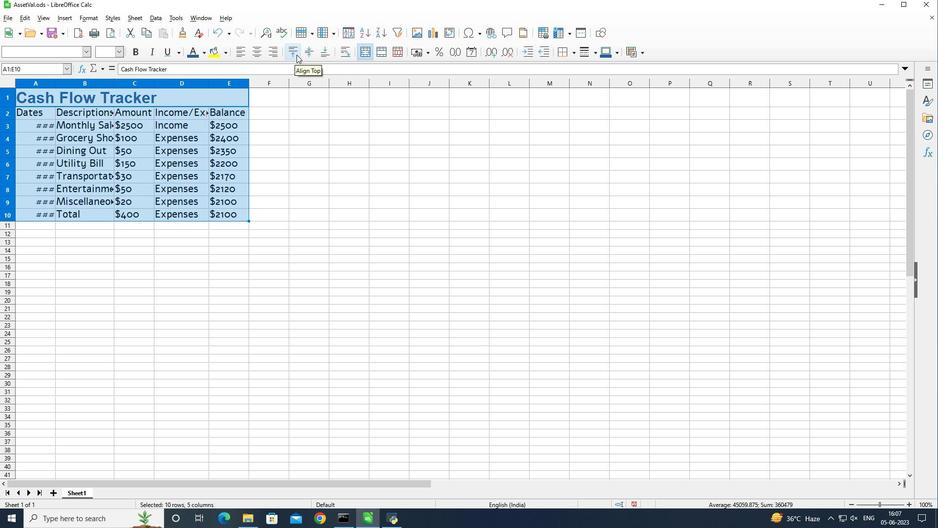 
Action: Mouse moved to (170, 110)
Screenshot: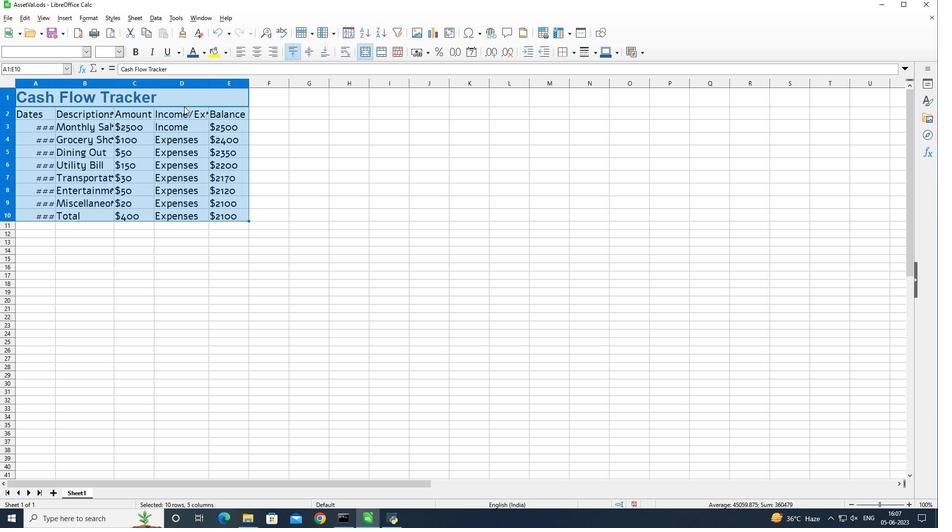 
Action: Mouse pressed left at (170, 110)
Screenshot: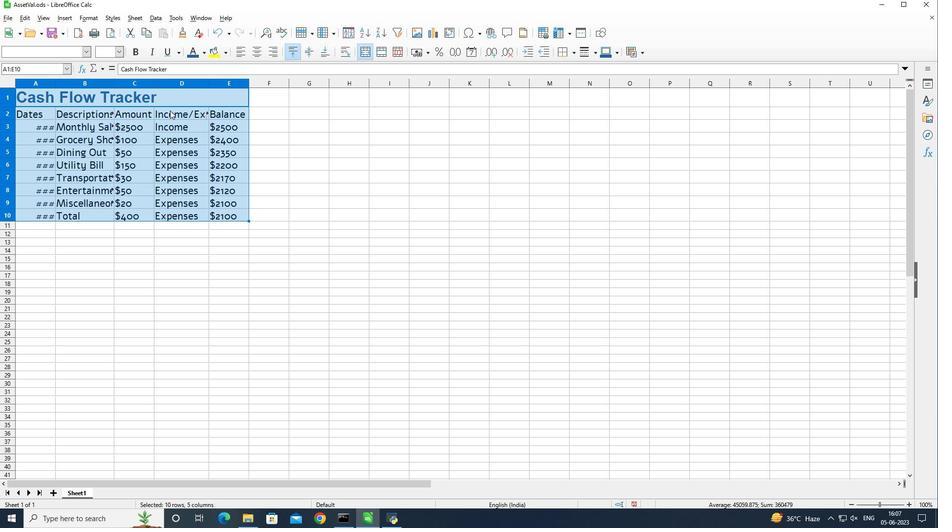 
Action: Mouse moved to (55, 86)
Screenshot: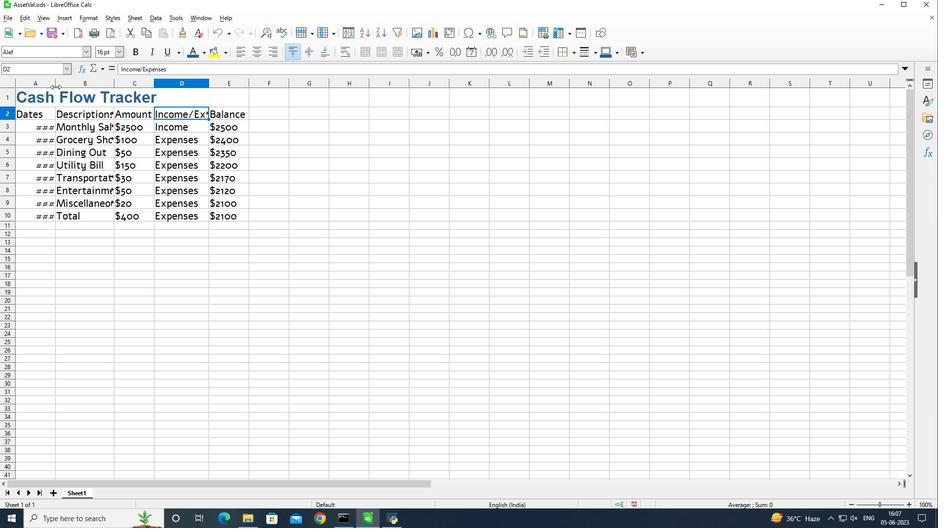 
Action: Mouse pressed left at (55, 86)
Screenshot: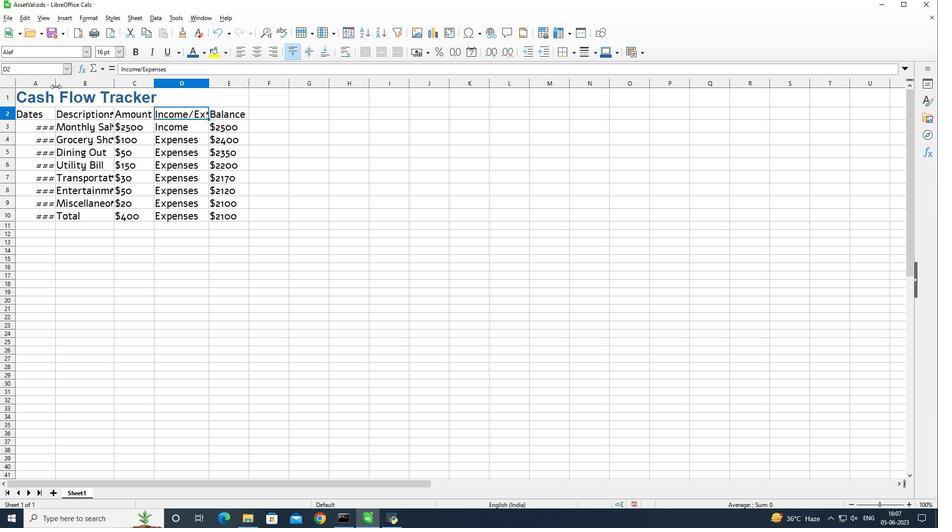 
Action: Mouse moved to (72, 79)
Screenshot: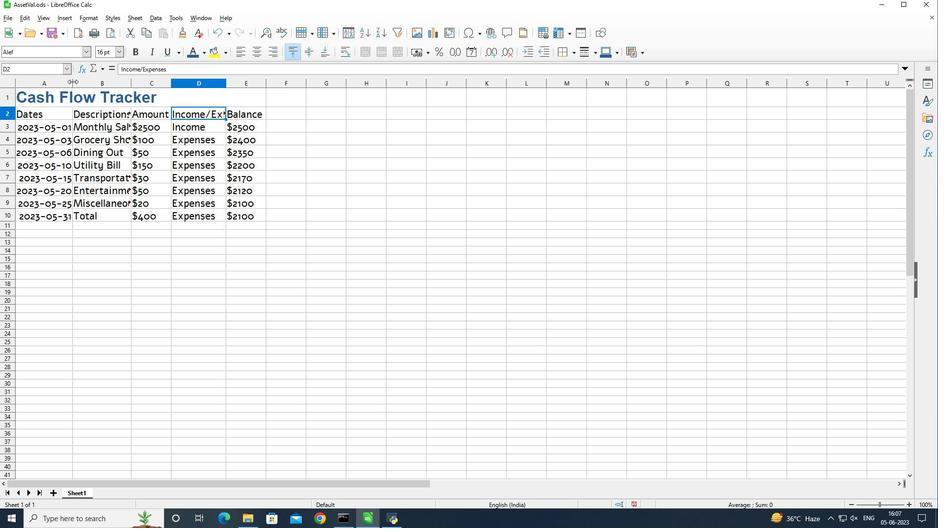 
Action: Mouse pressed left at (72, 79)
Screenshot: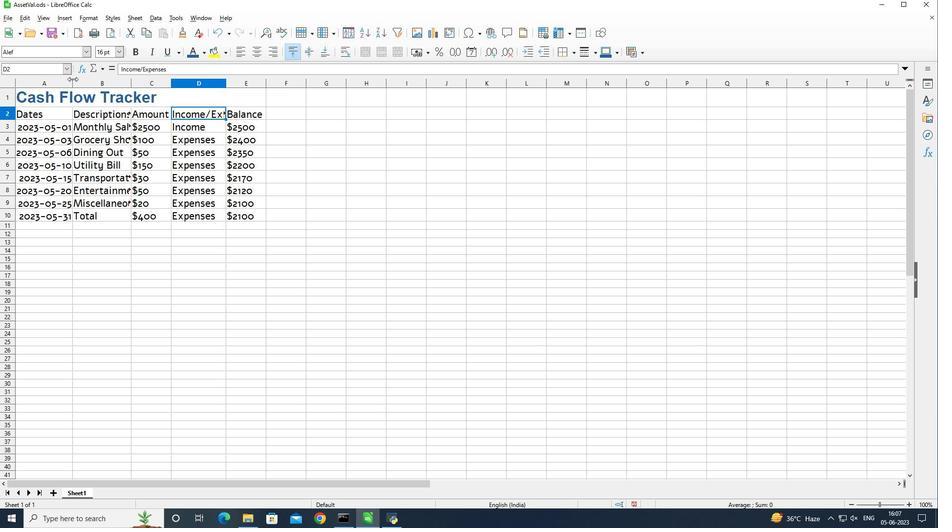 
Action: Mouse moved to (141, 82)
Screenshot: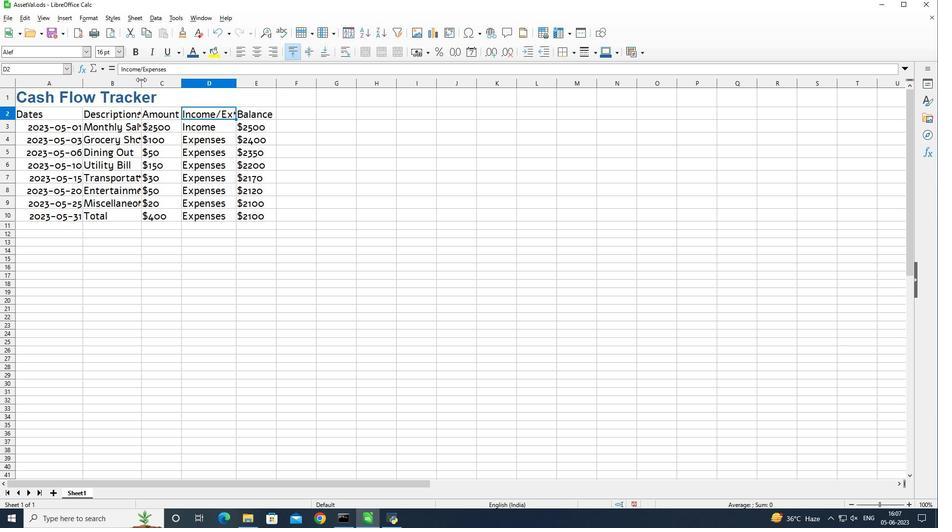 
Action: Mouse pressed left at (141, 82)
Screenshot: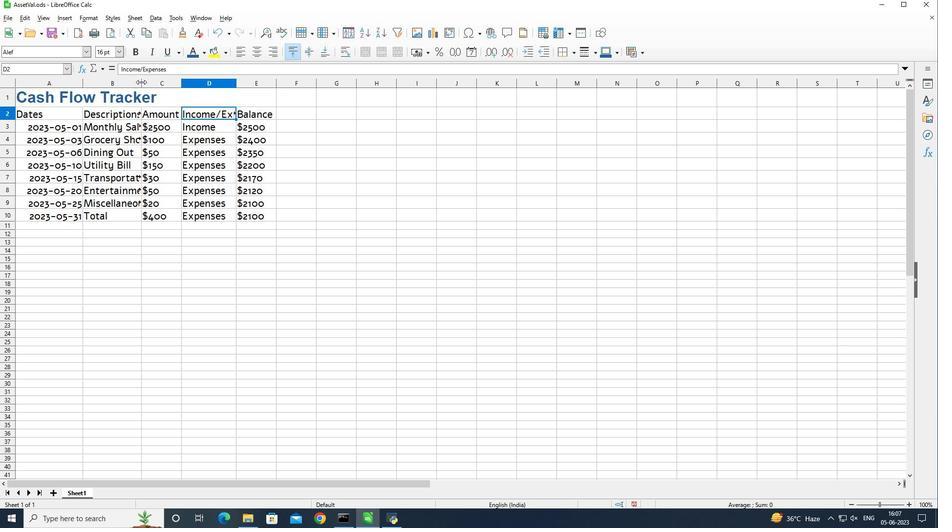 
Action: Mouse moved to (162, 81)
Screenshot: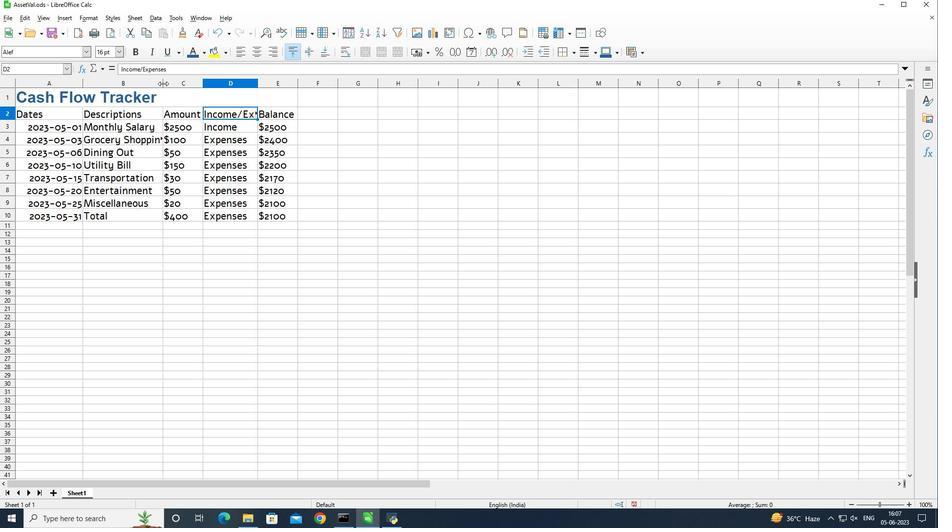
Action: Mouse pressed left at (162, 81)
Screenshot: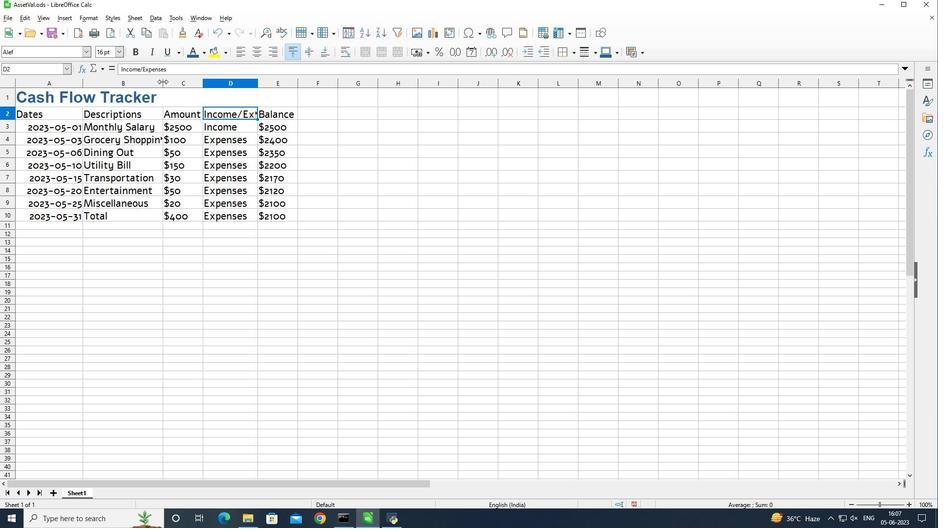 
Action: Mouse moved to (264, 81)
Screenshot: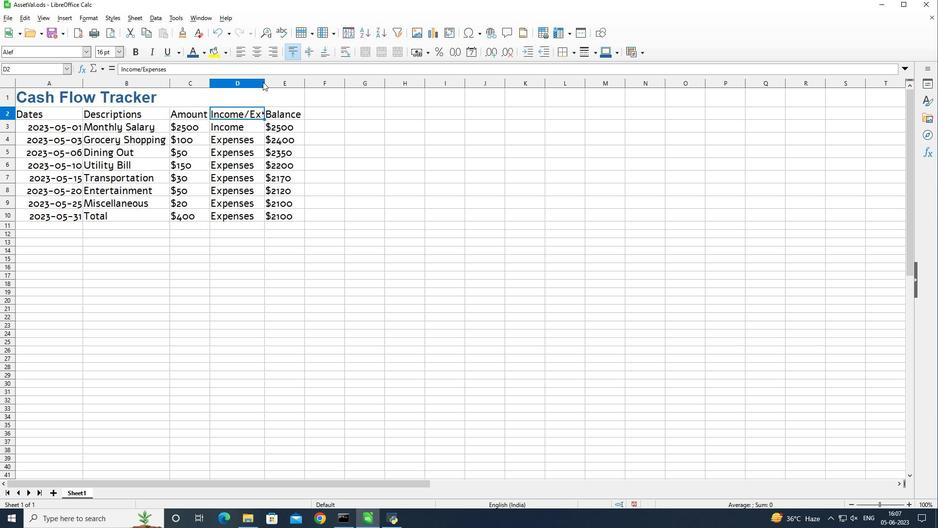
Action: Mouse pressed left at (264, 81)
Screenshot: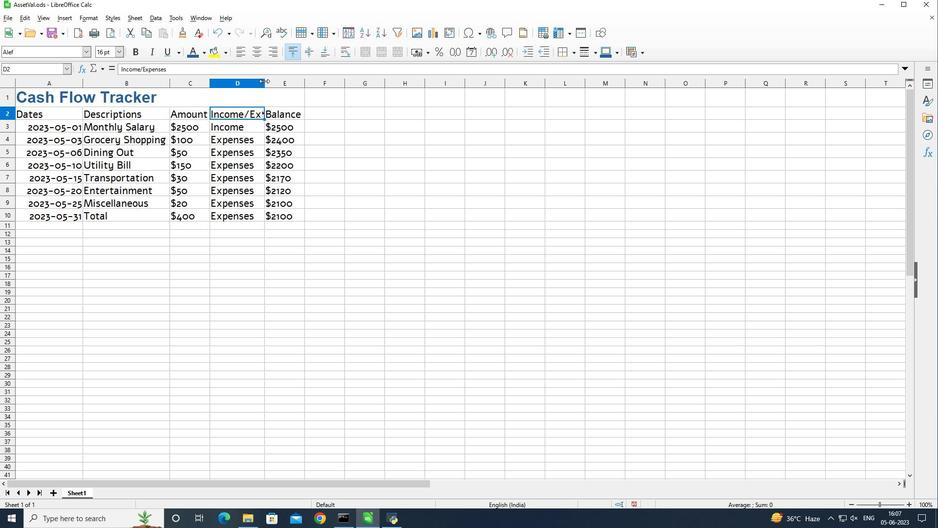 
Action: Mouse moved to (288, 85)
Screenshot: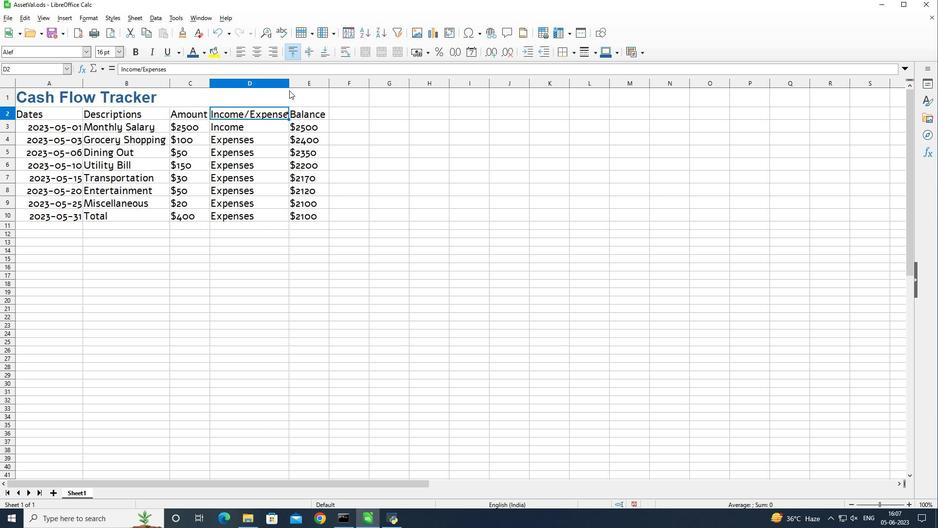 
Action: Mouse pressed left at (288, 85)
Screenshot: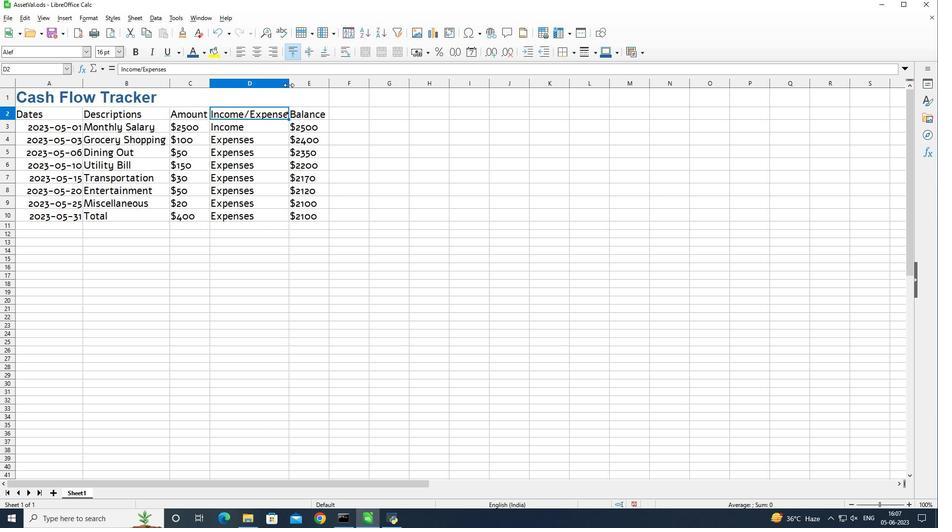 
Action: Mouse moved to (320, 214)
Screenshot: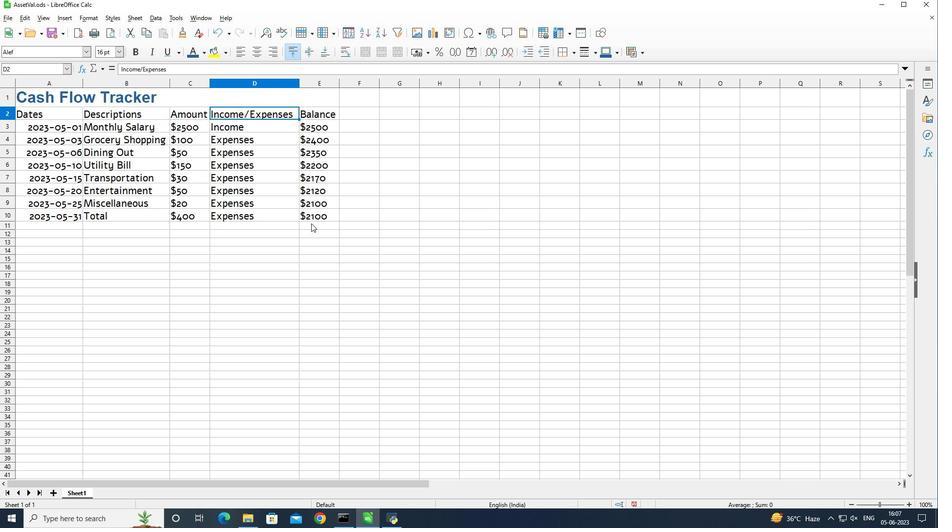 
Action: Mouse pressed left at (320, 214)
Screenshot: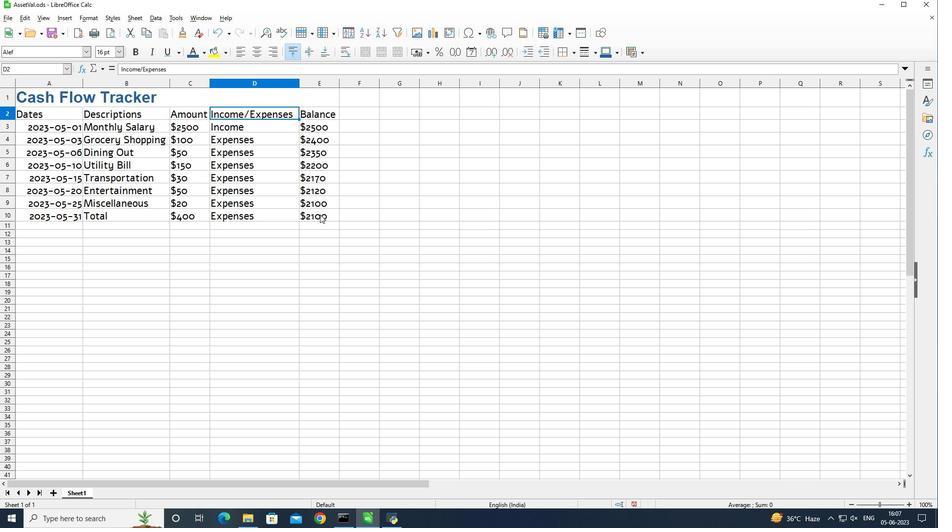 
